 Task: Add a signature Georgia Howard containing Have a great Veterans Day, Georgia Howard to email address softage.2@softage.net and add a label Haircare
Action: Mouse moved to (1195, 91)
Screenshot: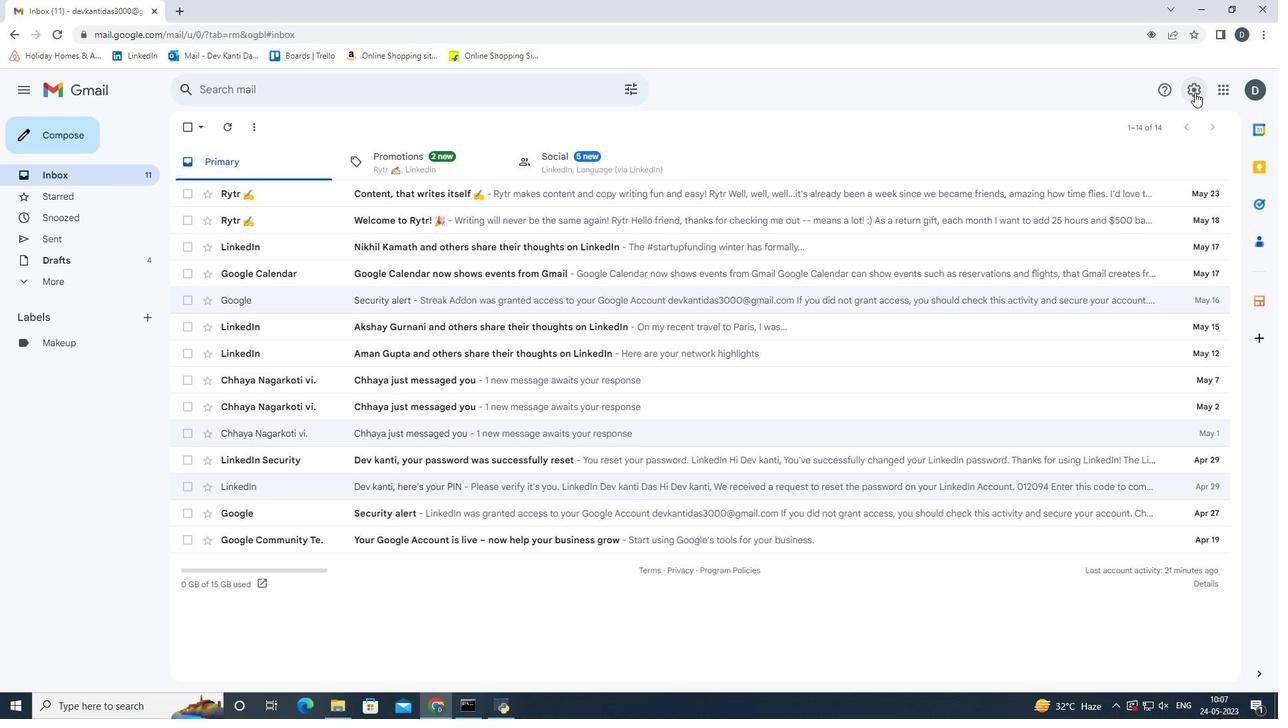 
Action: Mouse pressed left at (1195, 91)
Screenshot: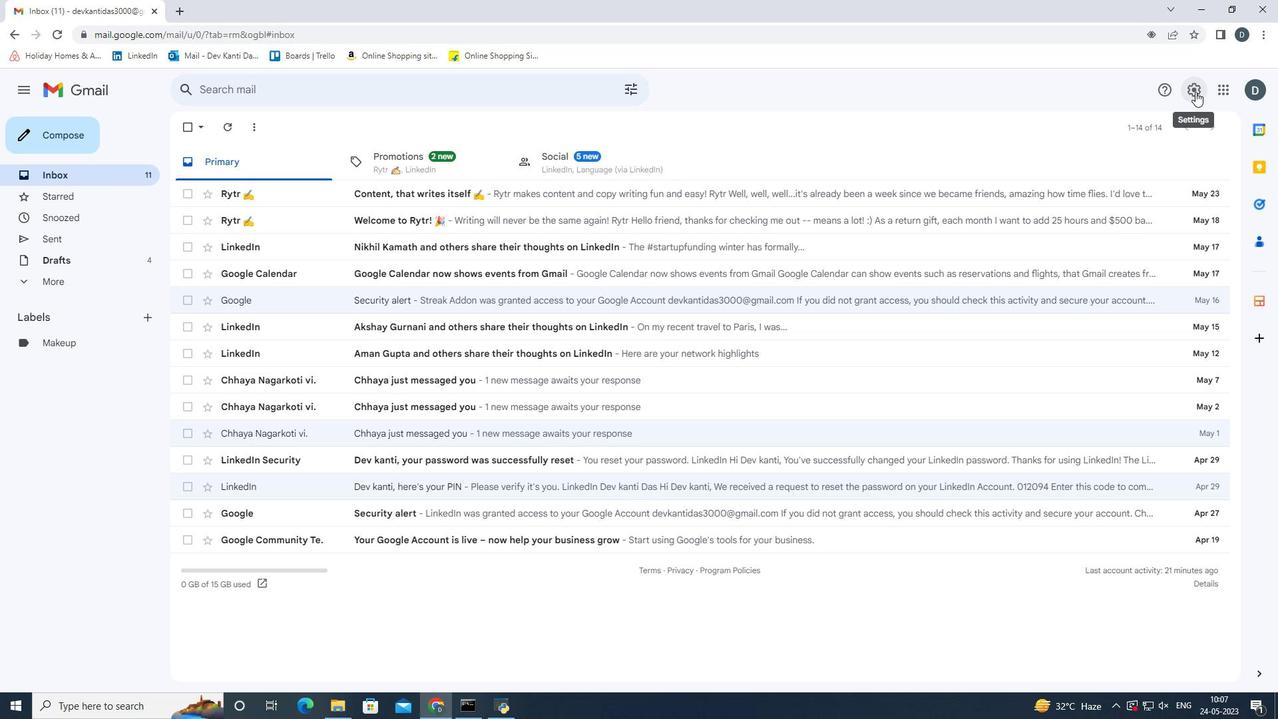 
Action: Mouse moved to (1180, 155)
Screenshot: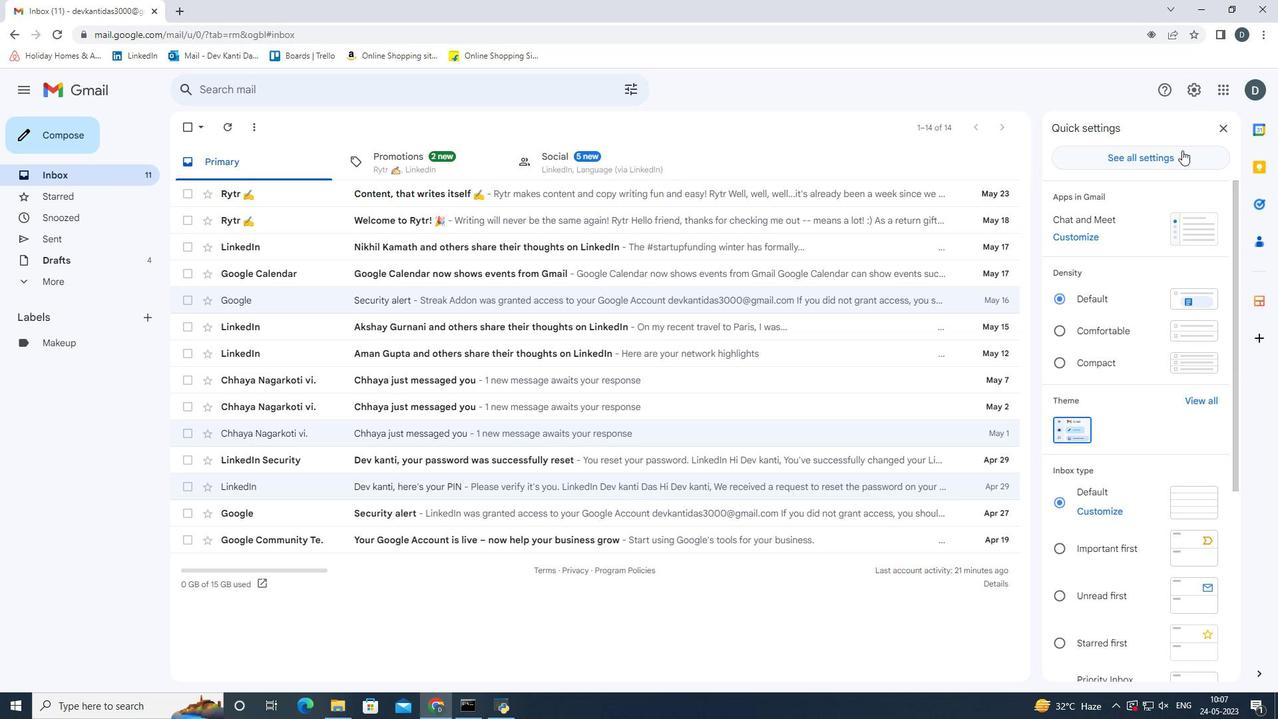 
Action: Mouse pressed left at (1180, 155)
Screenshot: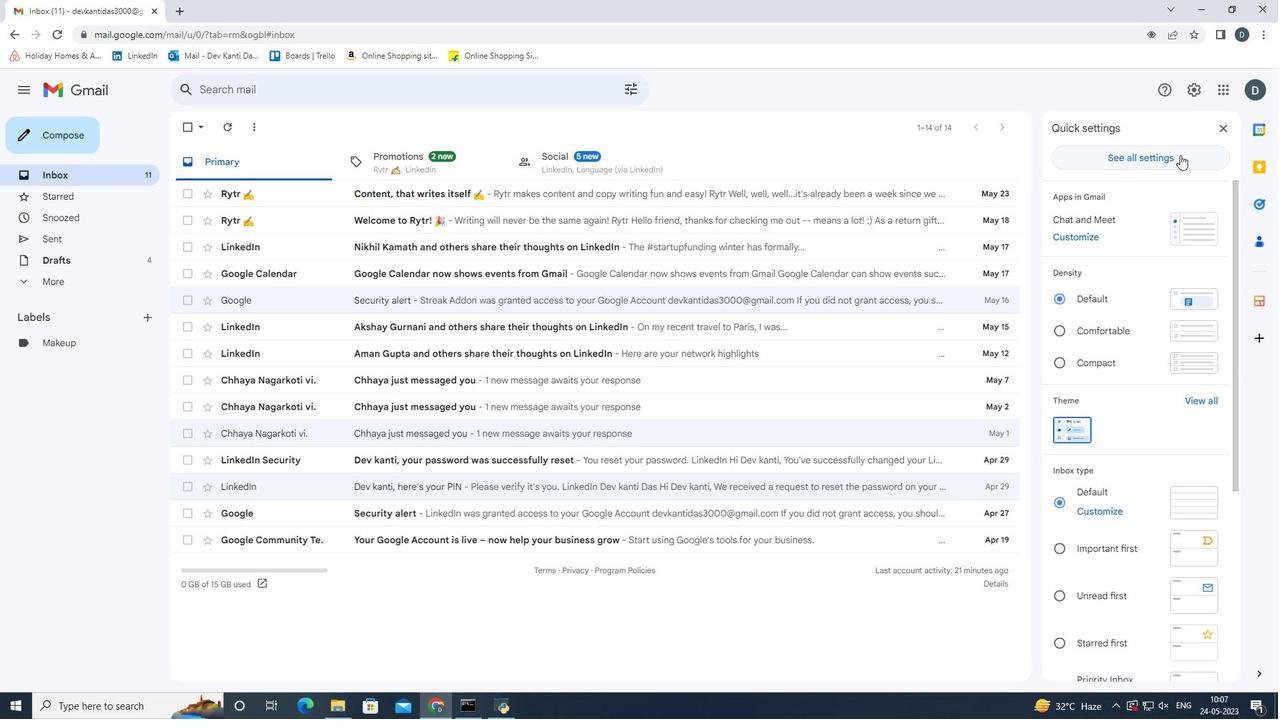 
Action: Mouse moved to (770, 515)
Screenshot: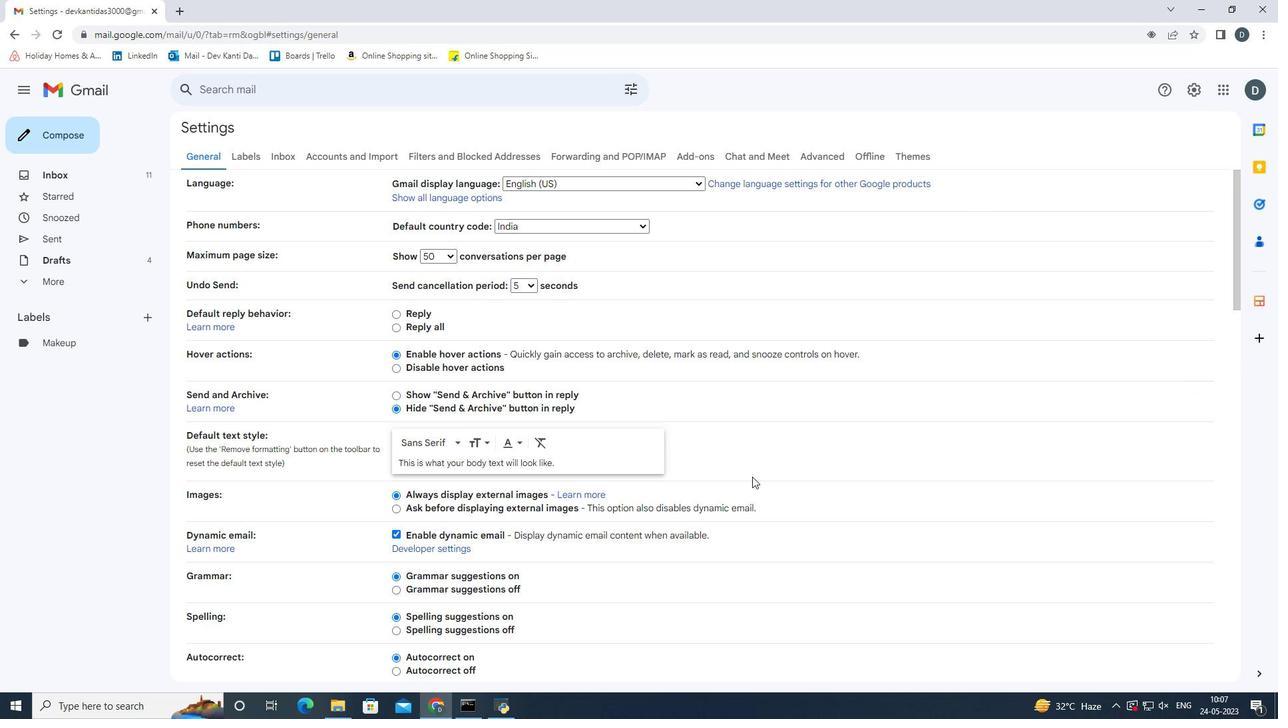 
Action: Mouse scrolled (770, 514) with delta (0, 0)
Screenshot: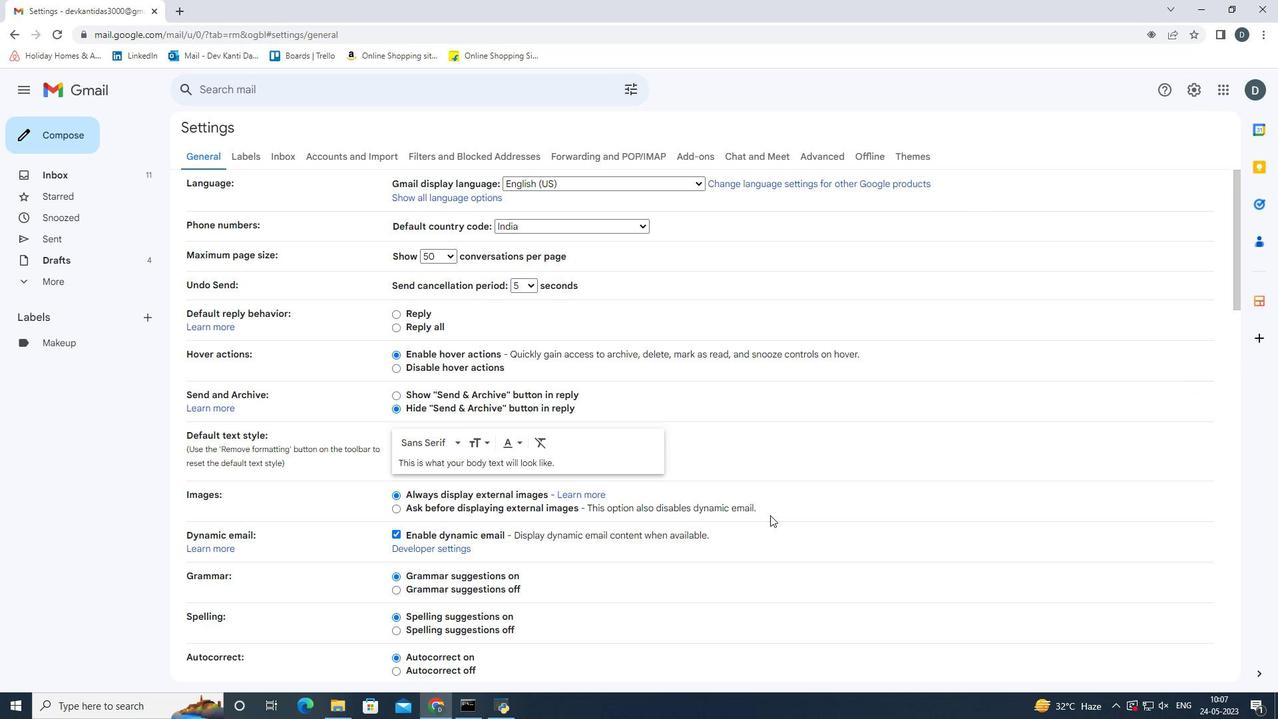 
Action: Mouse scrolled (770, 514) with delta (0, 0)
Screenshot: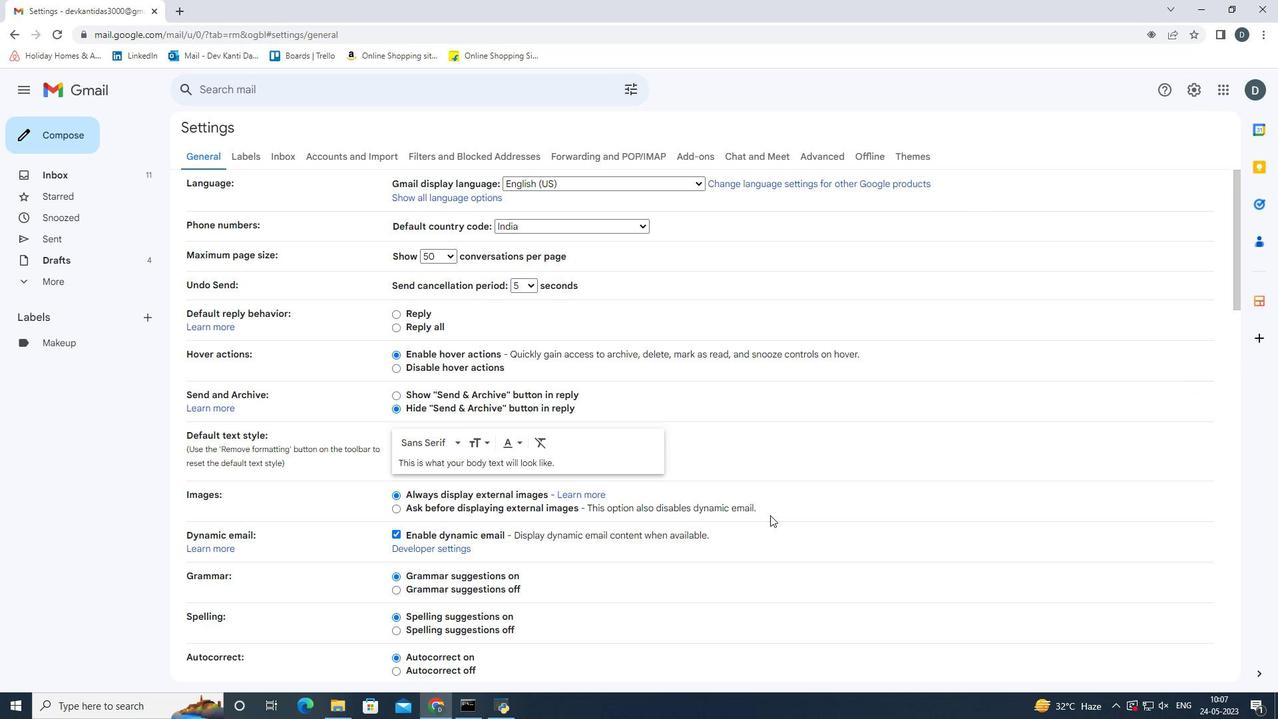
Action: Mouse scrolled (770, 514) with delta (0, 0)
Screenshot: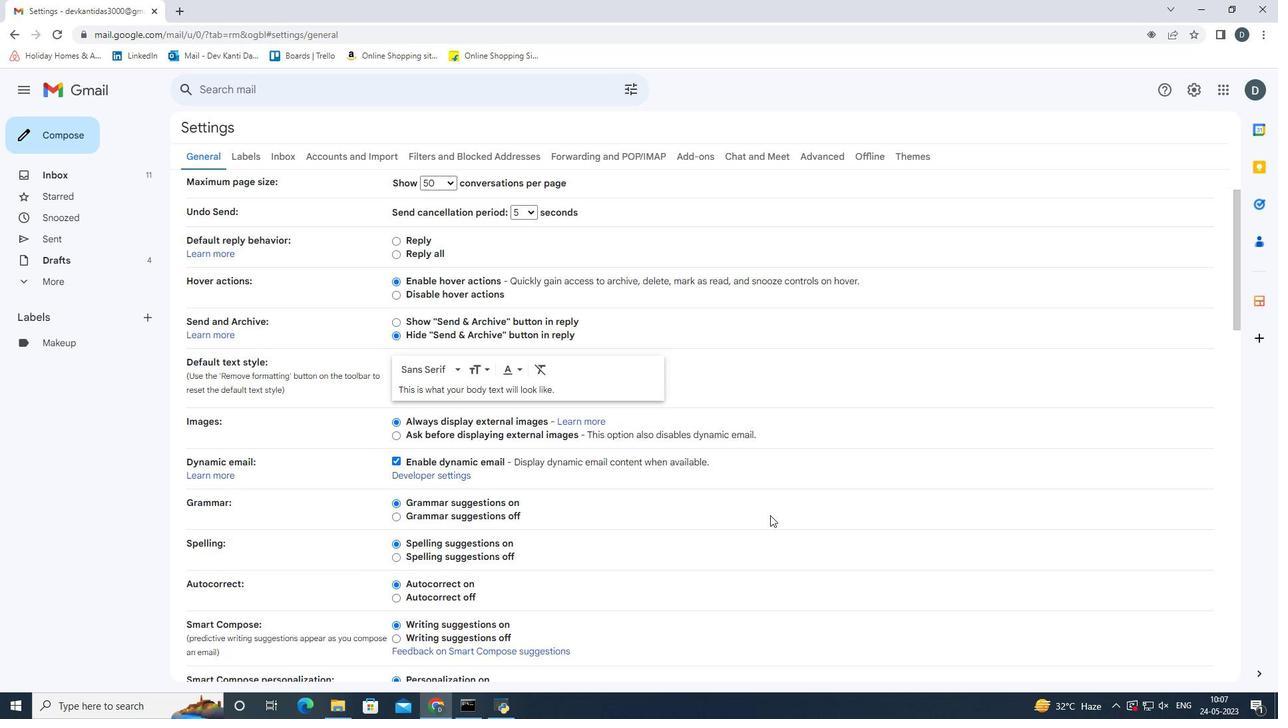 
Action: Mouse scrolled (770, 514) with delta (0, 0)
Screenshot: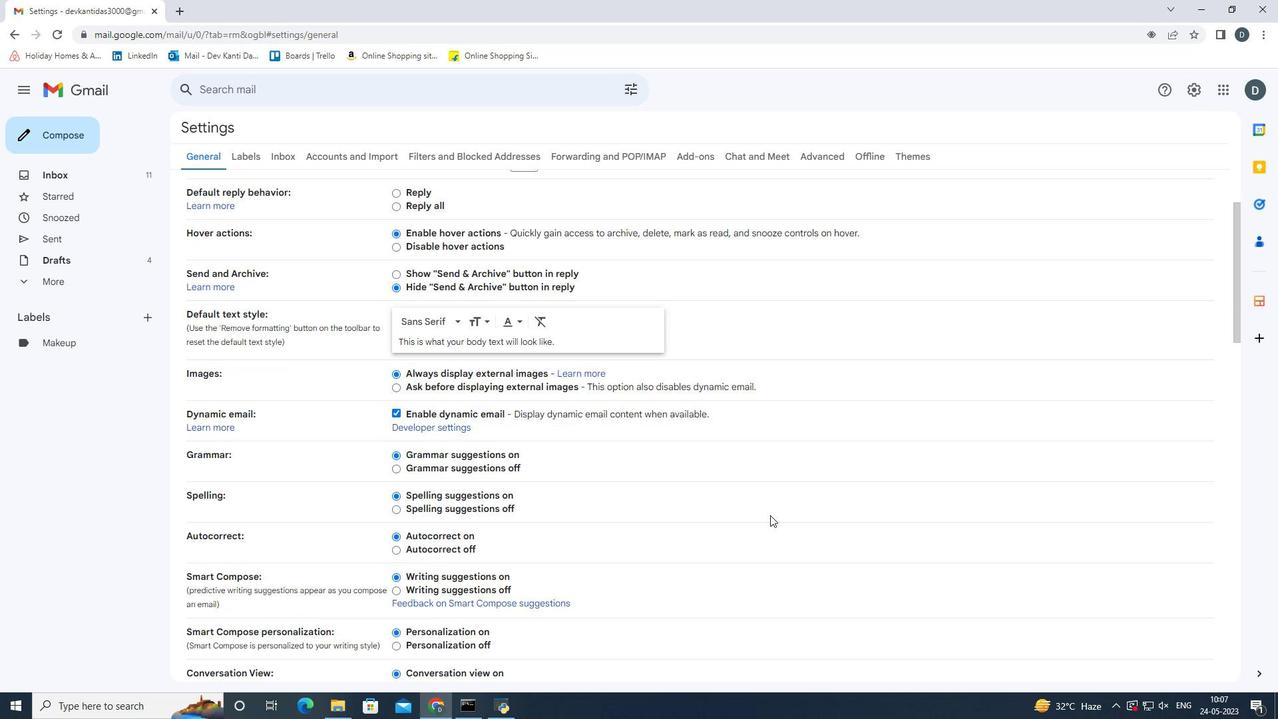 
Action: Mouse scrolled (770, 514) with delta (0, 0)
Screenshot: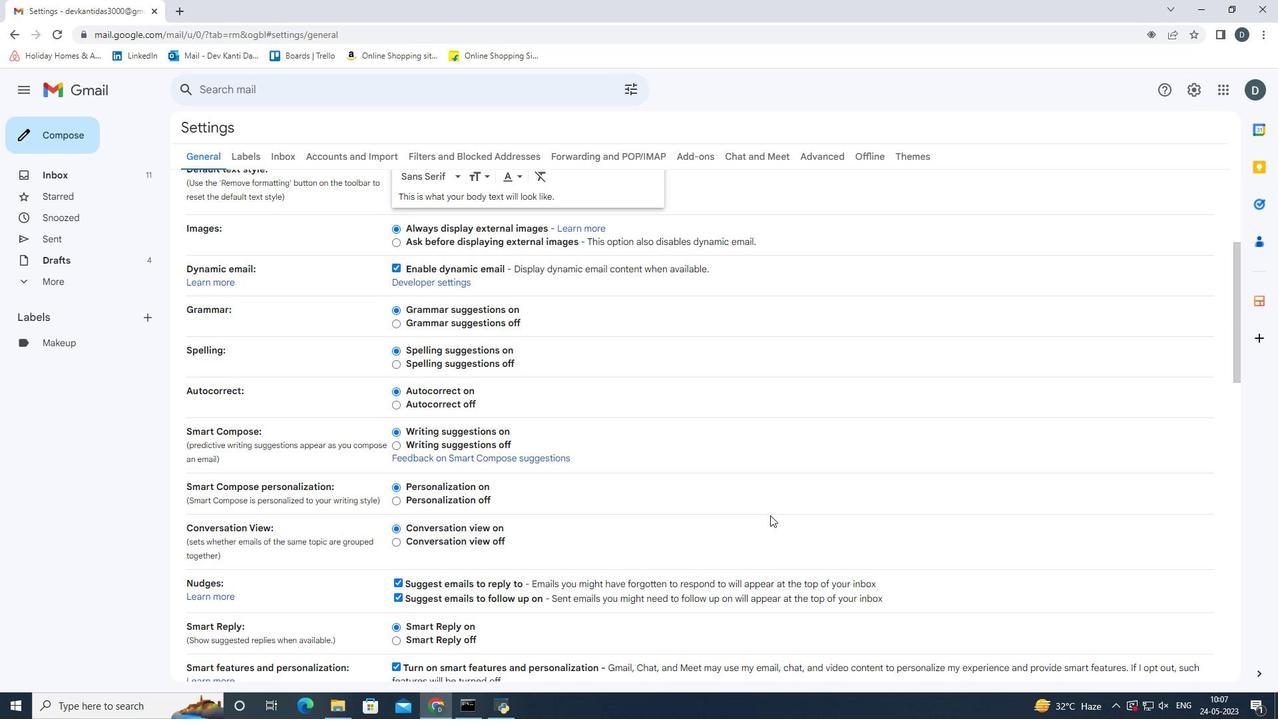 
Action: Mouse scrolled (770, 514) with delta (0, 0)
Screenshot: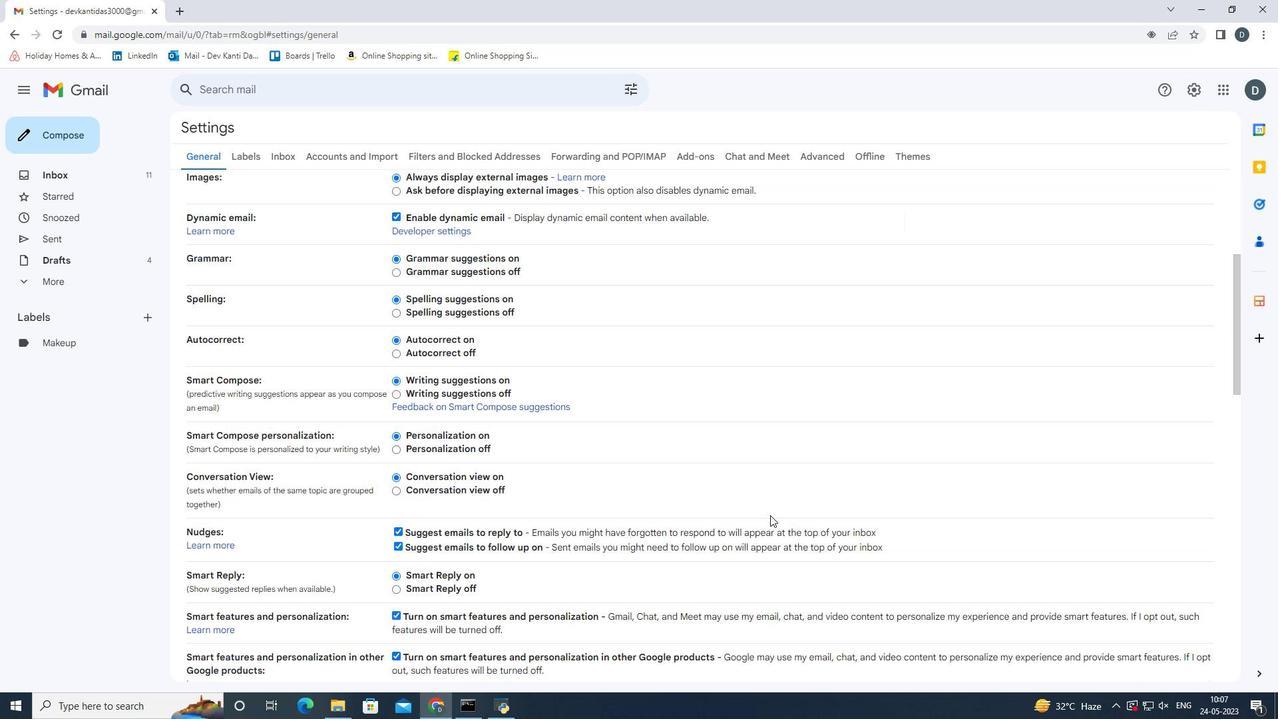 
Action: Mouse scrolled (770, 514) with delta (0, 0)
Screenshot: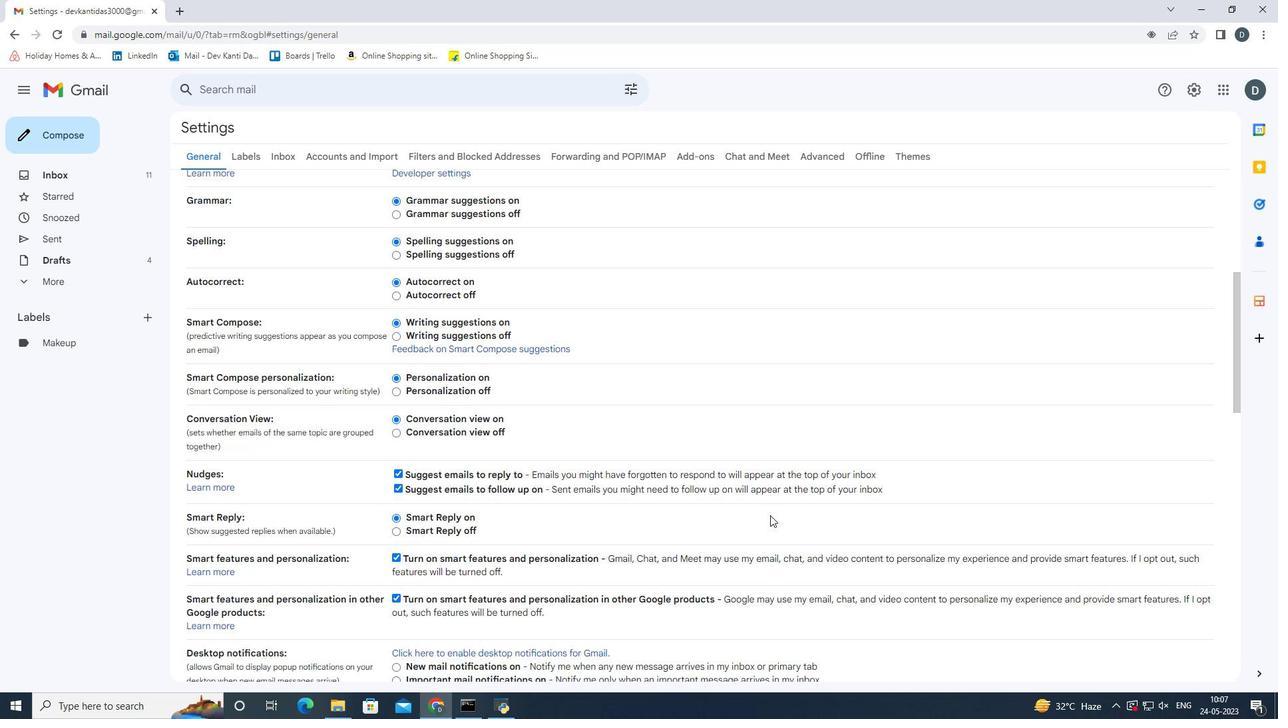 
Action: Mouse scrolled (770, 514) with delta (0, 0)
Screenshot: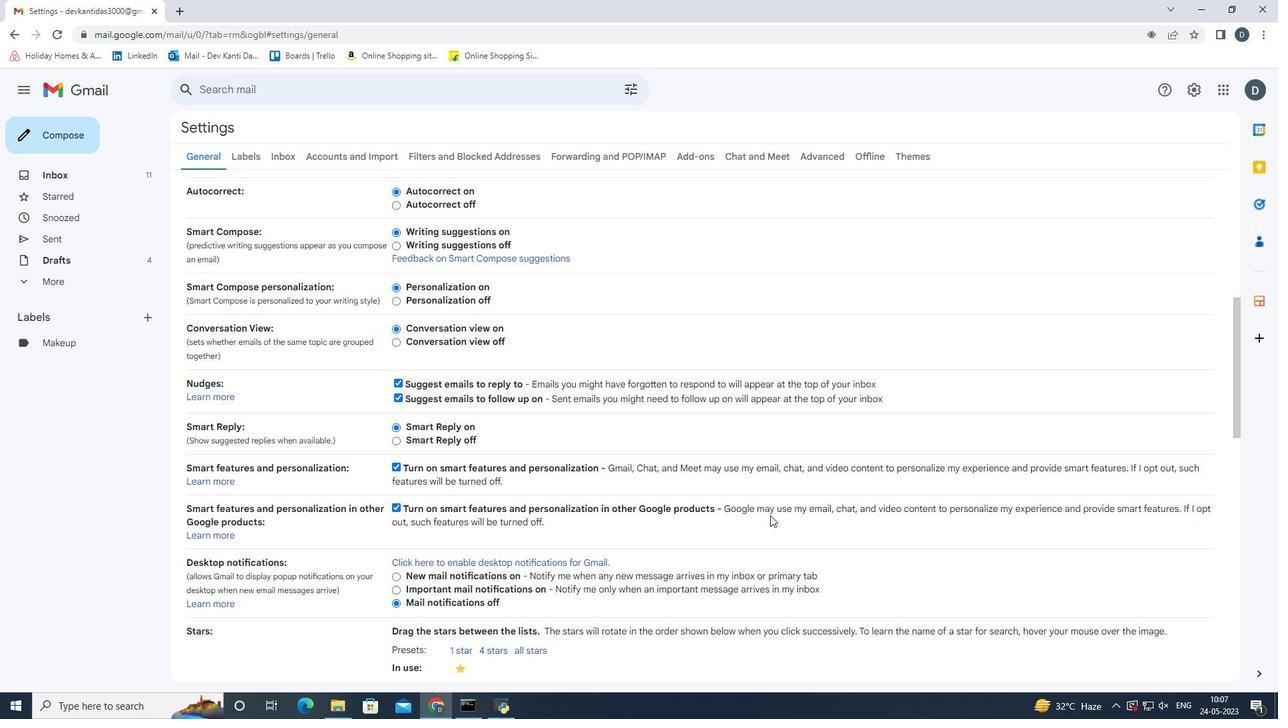 
Action: Mouse scrolled (770, 514) with delta (0, 0)
Screenshot: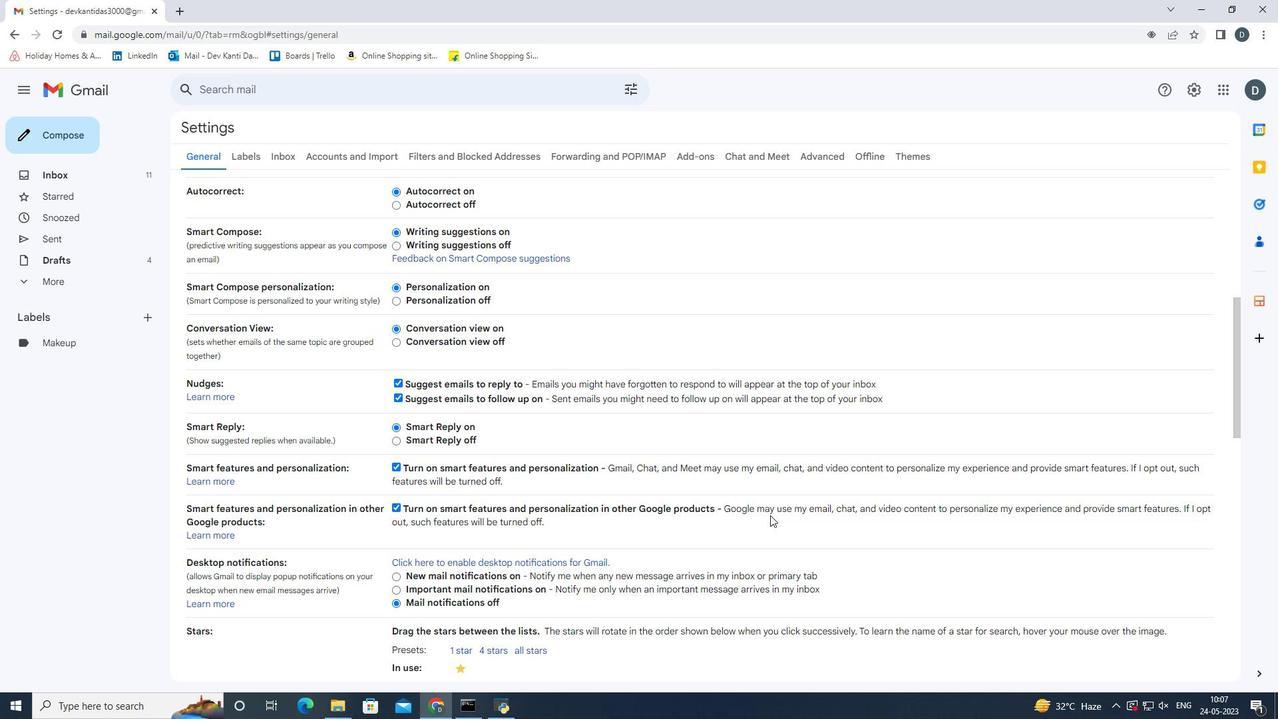 
Action: Mouse scrolled (770, 514) with delta (0, 0)
Screenshot: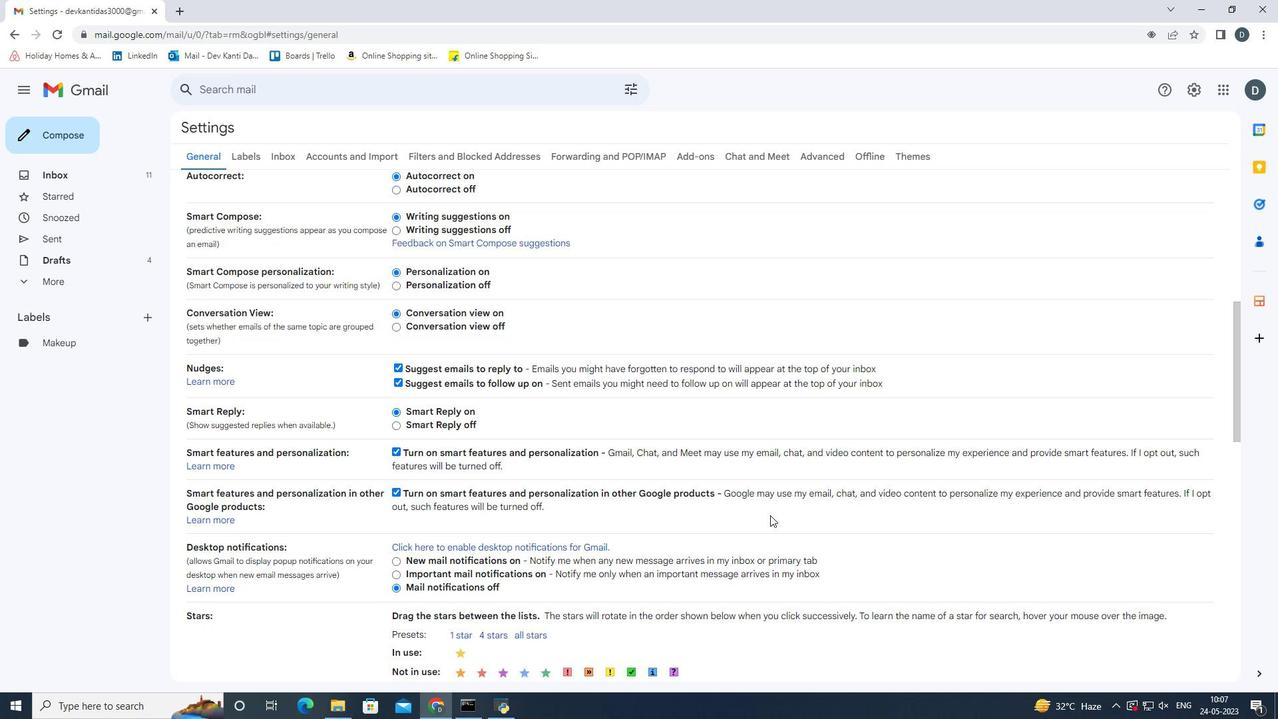 
Action: Mouse moved to (770, 515)
Screenshot: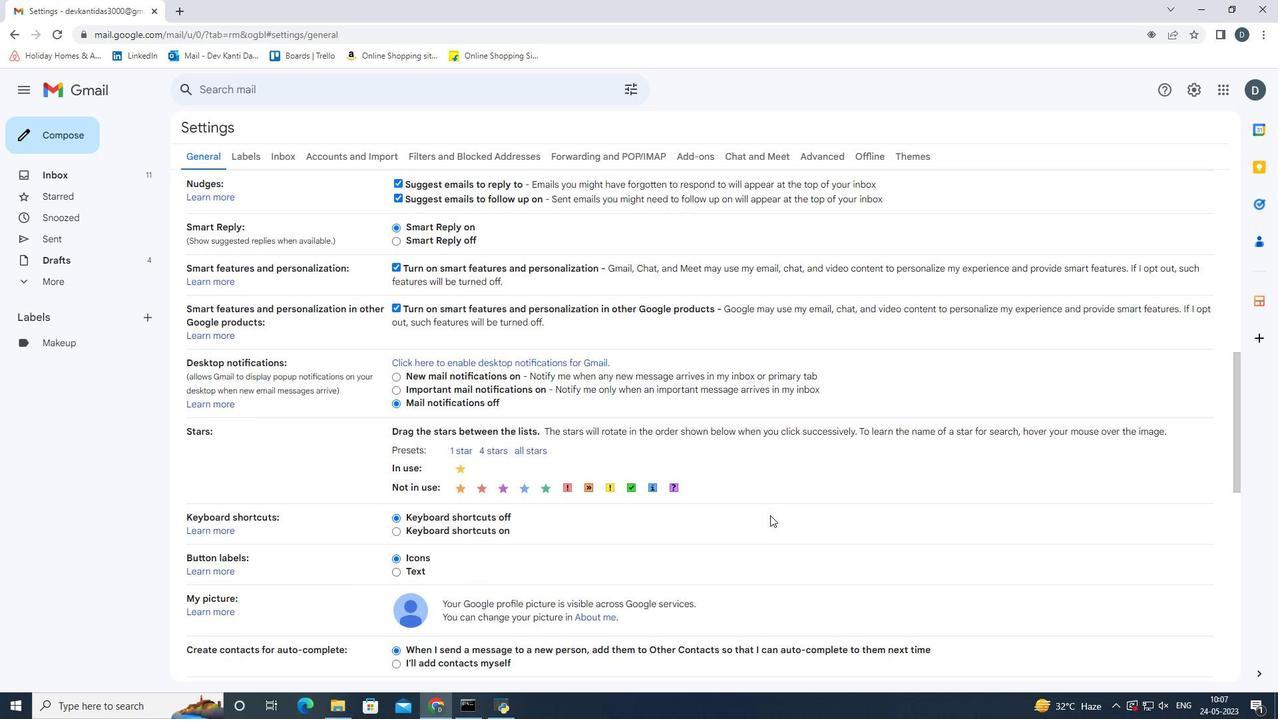 
Action: Mouse scrolled (770, 514) with delta (0, 0)
Screenshot: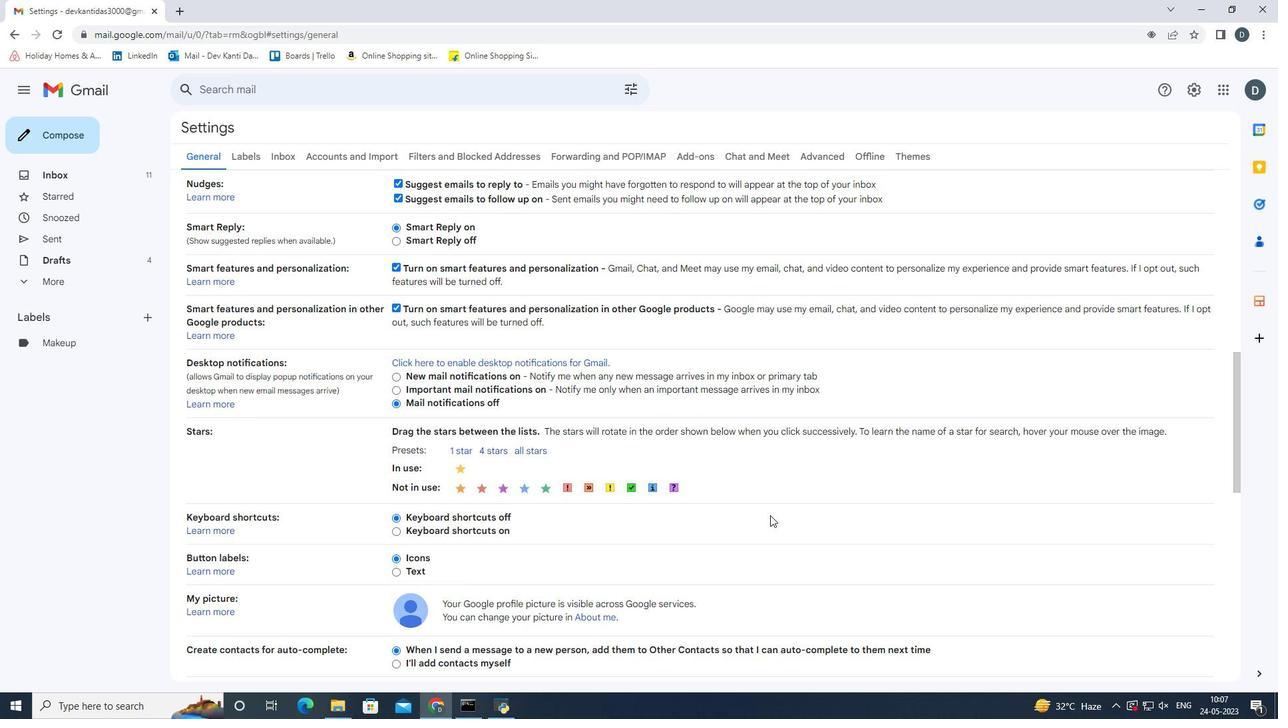 
Action: Mouse scrolled (770, 514) with delta (0, 0)
Screenshot: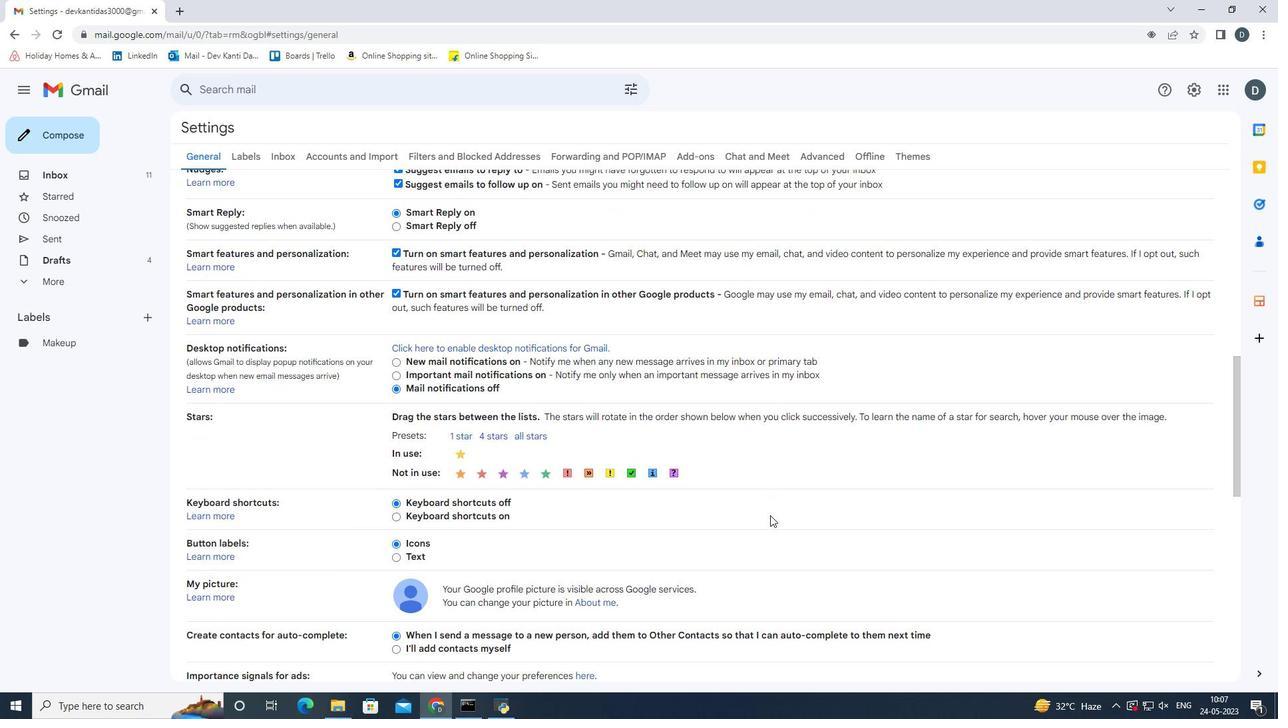 
Action: Mouse scrolled (770, 514) with delta (0, 0)
Screenshot: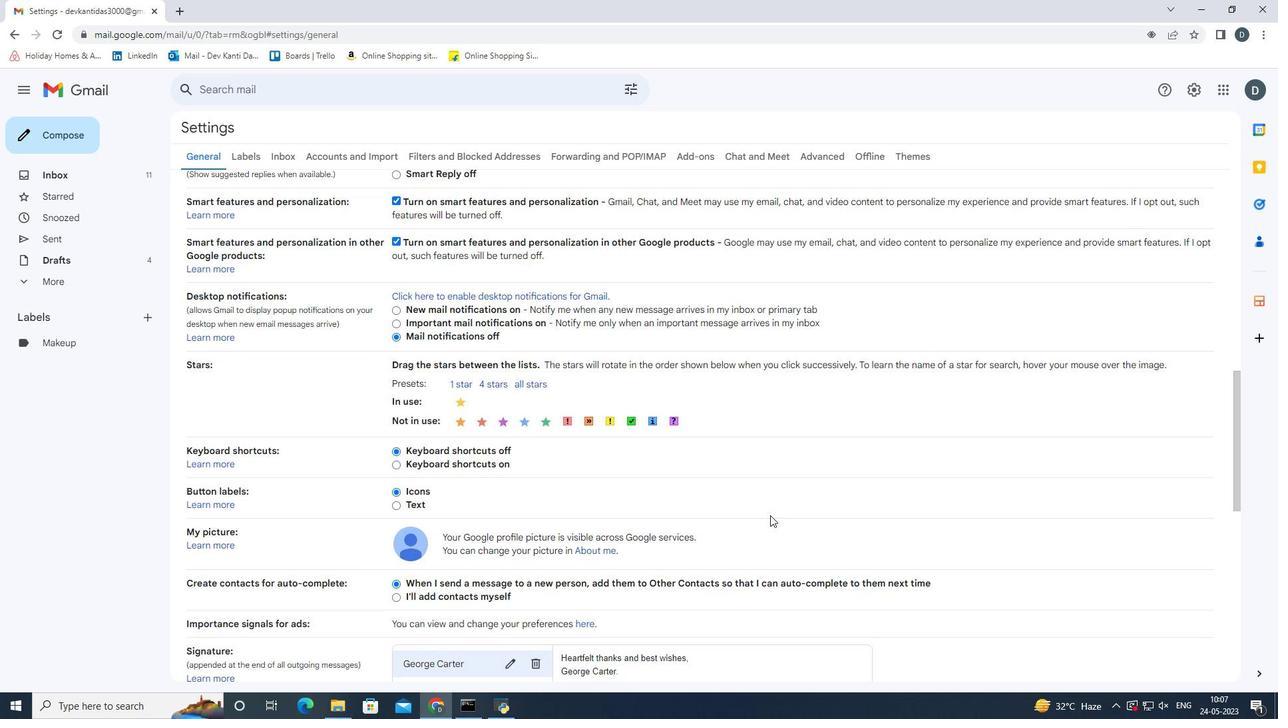 
Action: Mouse moved to (541, 532)
Screenshot: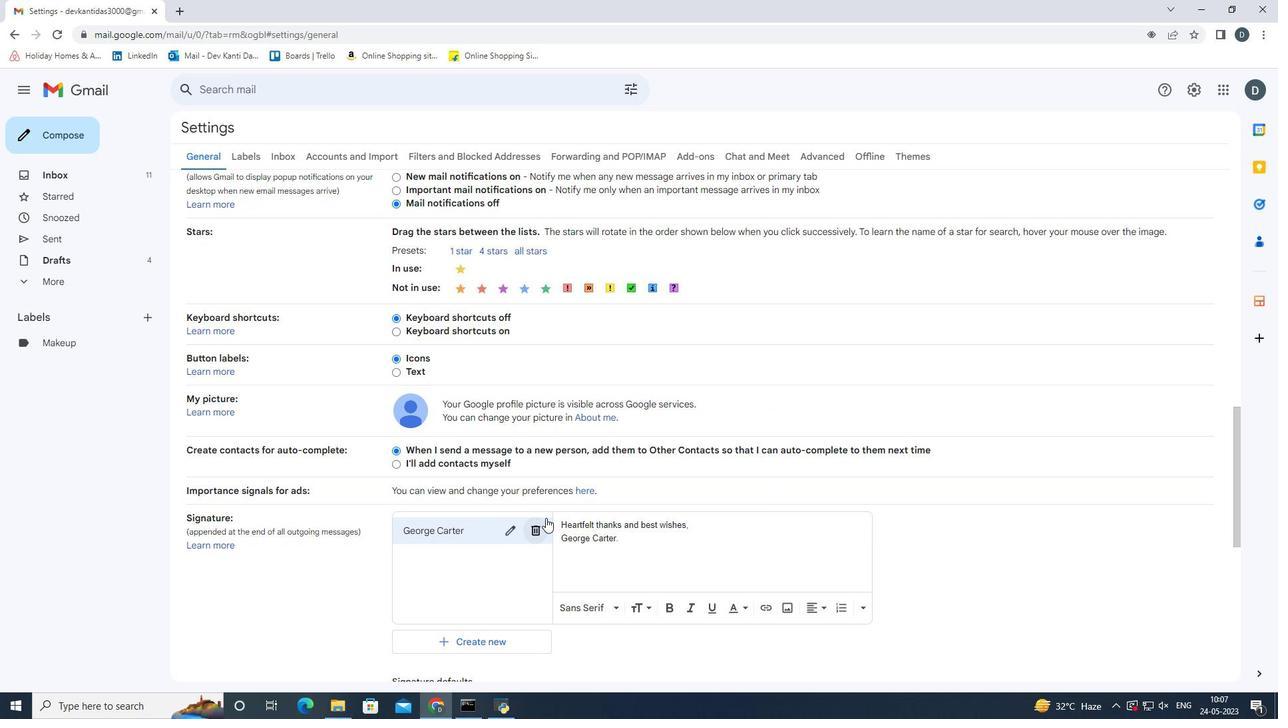 
Action: Mouse pressed left at (541, 532)
Screenshot: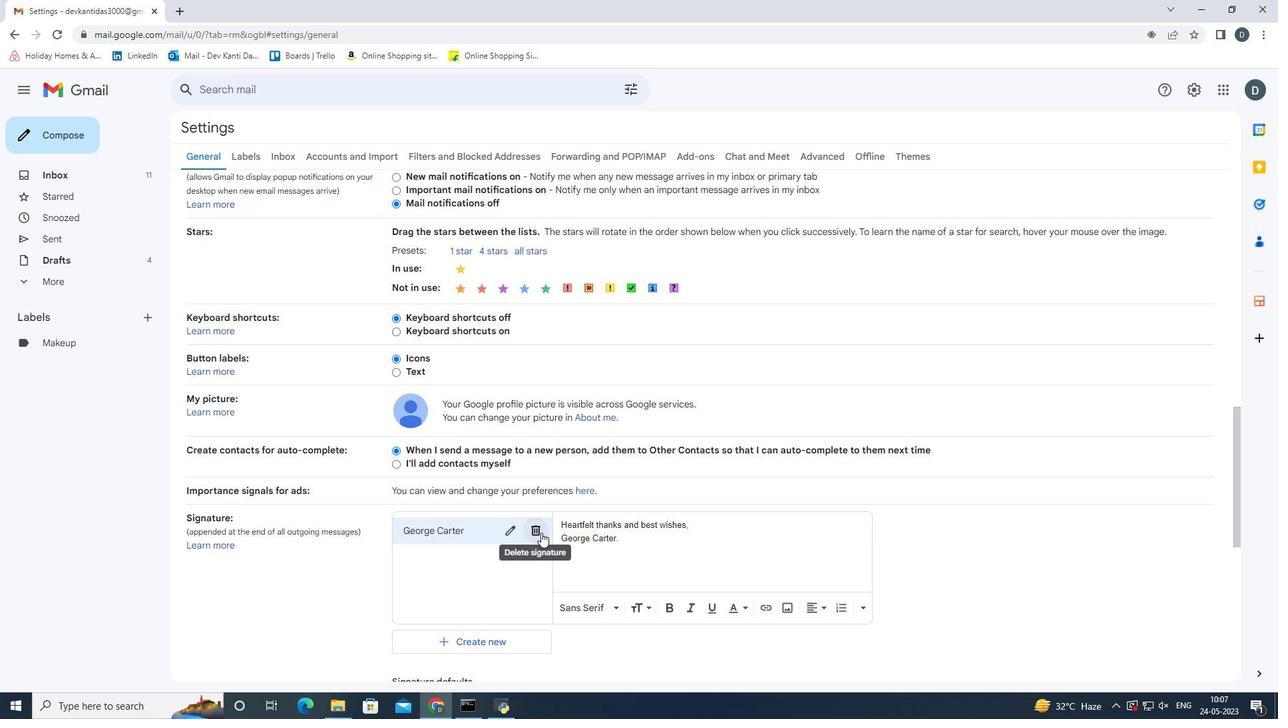 
Action: Mouse moved to (747, 408)
Screenshot: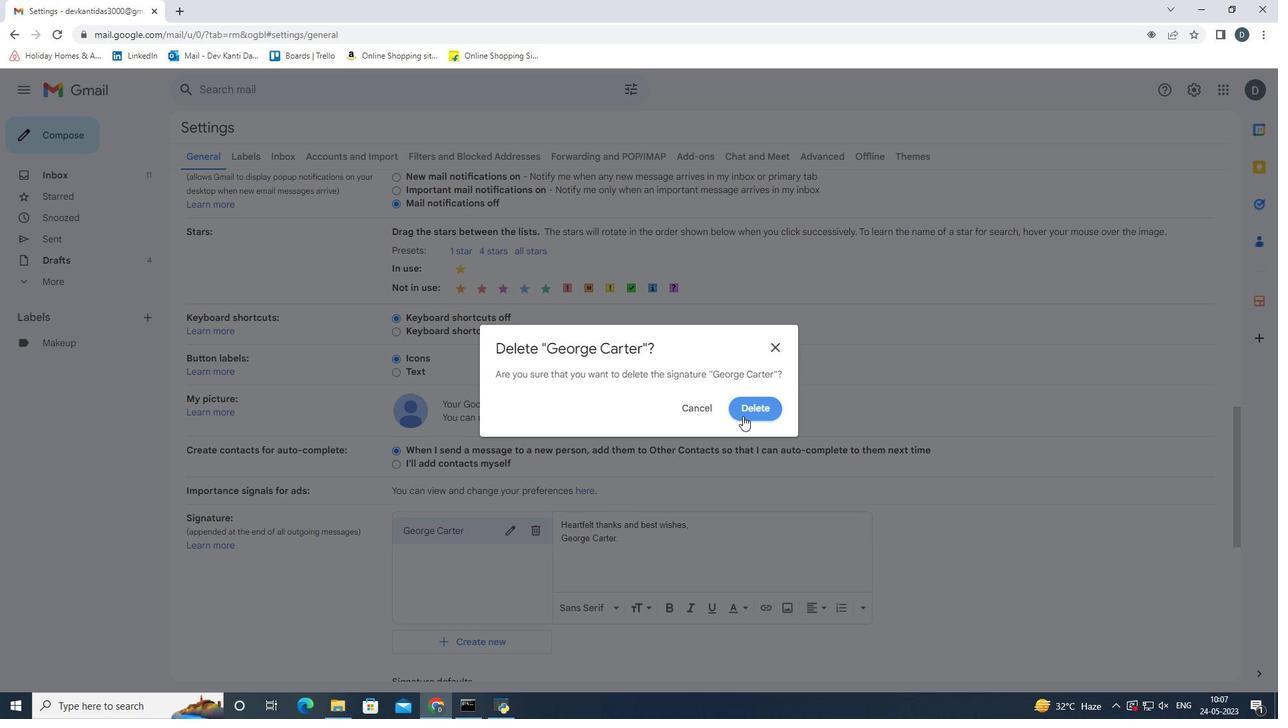 
Action: Mouse pressed left at (747, 408)
Screenshot: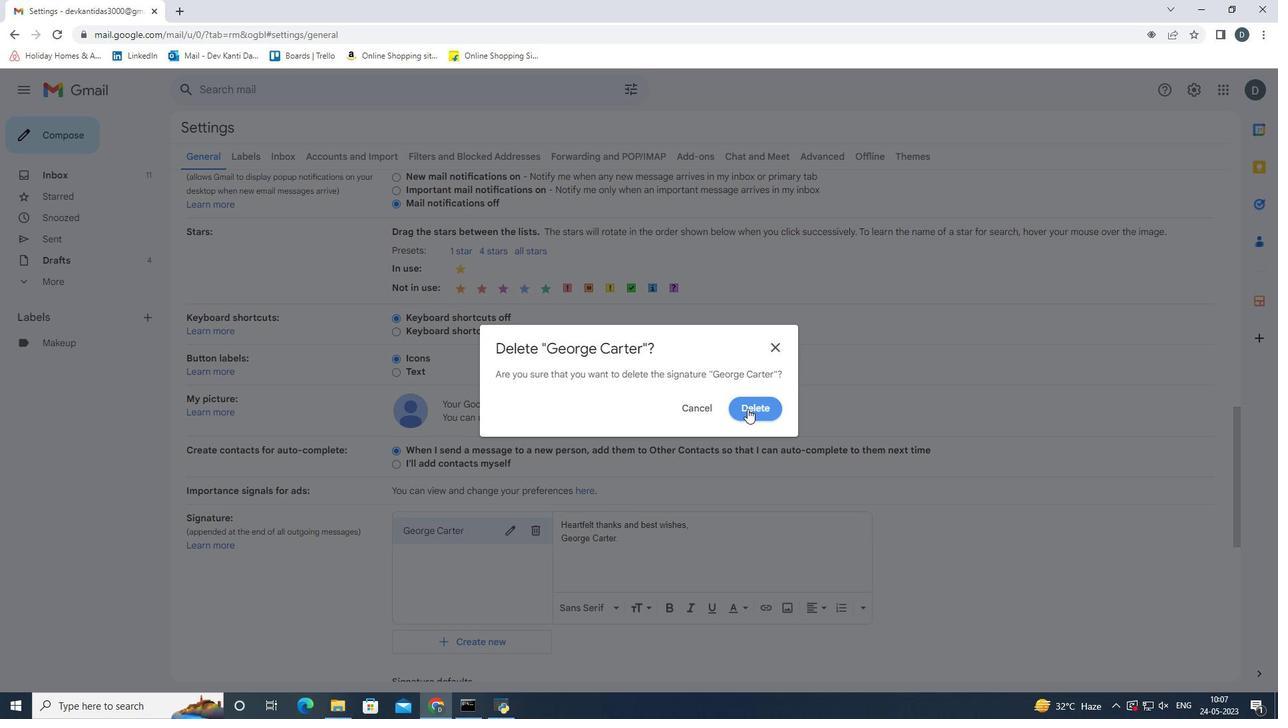 
Action: Mouse moved to (458, 534)
Screenshot: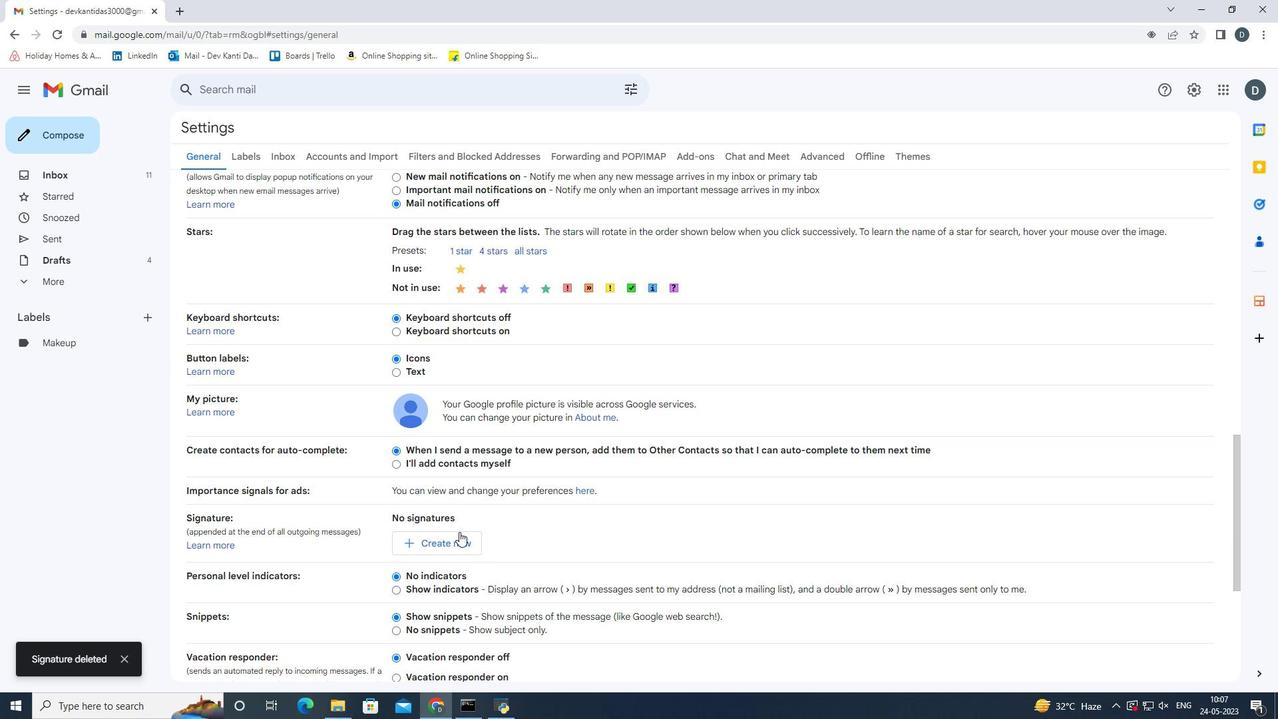
Action: Mouse pressed left at (458, 534)
Screenshot: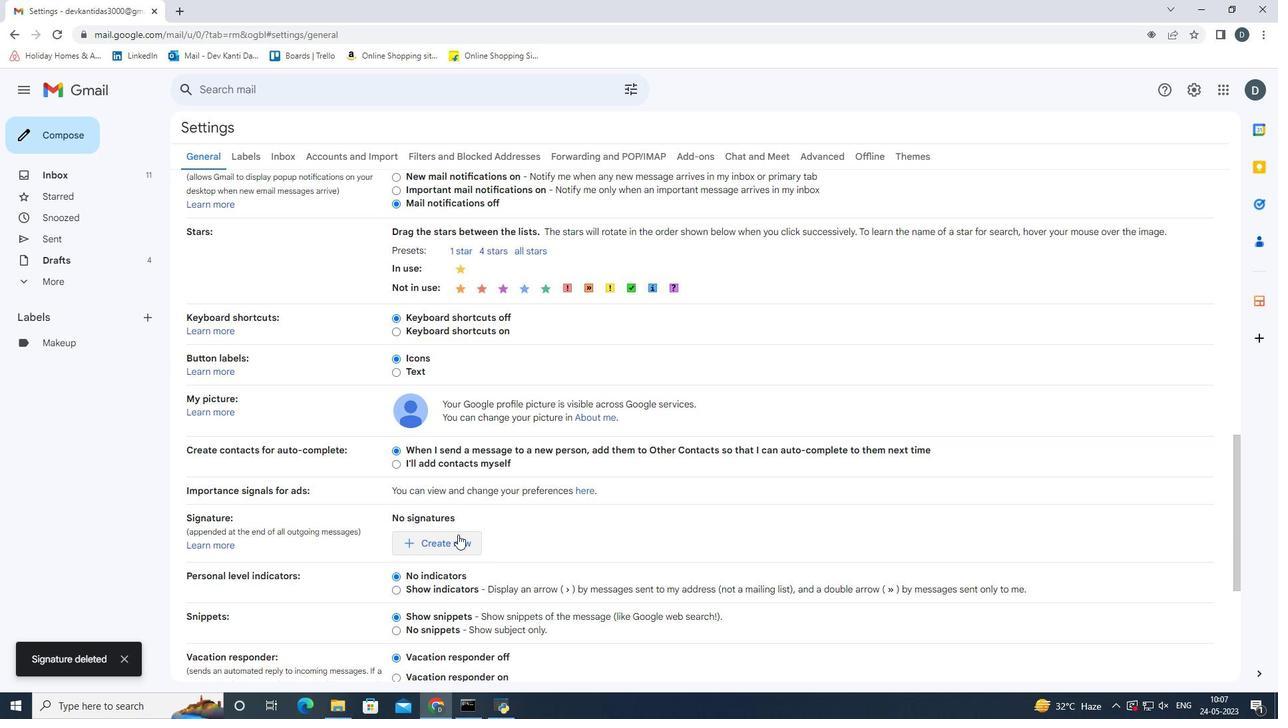 
Action: Mouse moved to (559, 364)
Screenshot: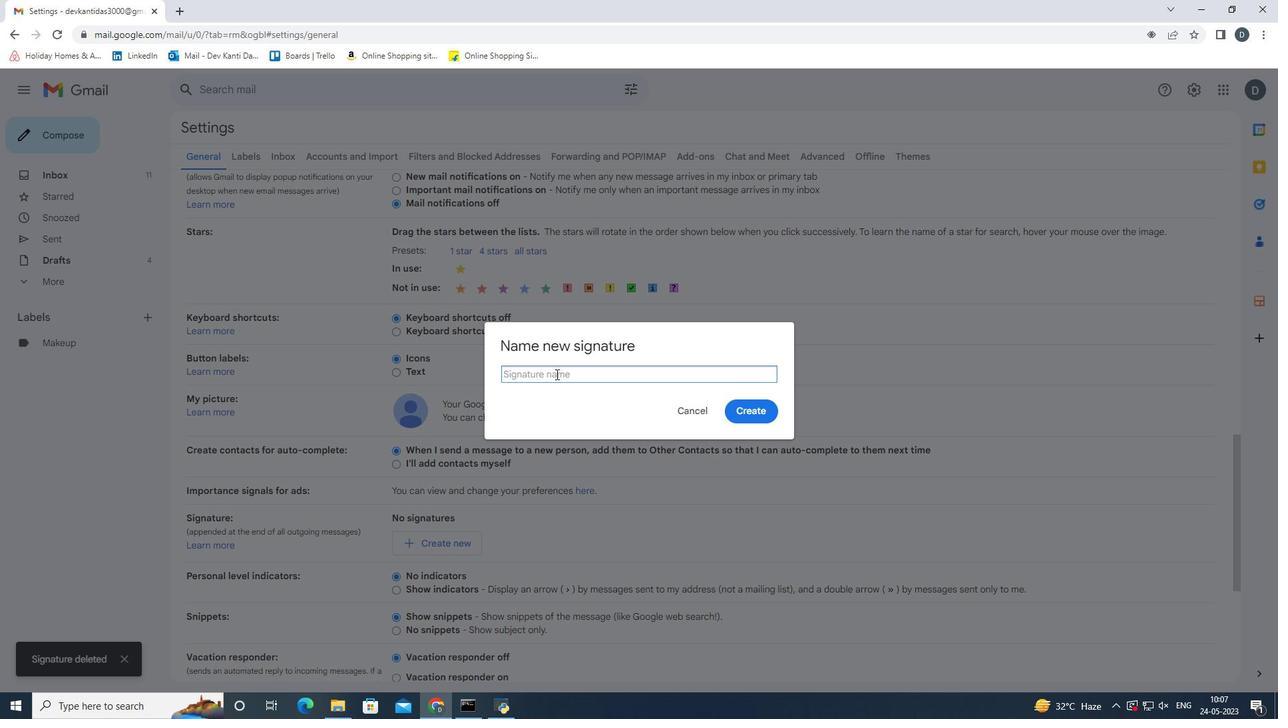 
Action: Key pressed <Key.shift>Georgia<Key.space><Key.shift><Key.shift><Key.shift><Key.shift><Key.shift><Key.shift><Key.shift><Key.shift><Key.shift><Key.shift><Key.shift><Key.shift><Key.shift><Key.shift><Key.shift><Key.shift><Key.shift>Howard<Key.enter>
Screenshot: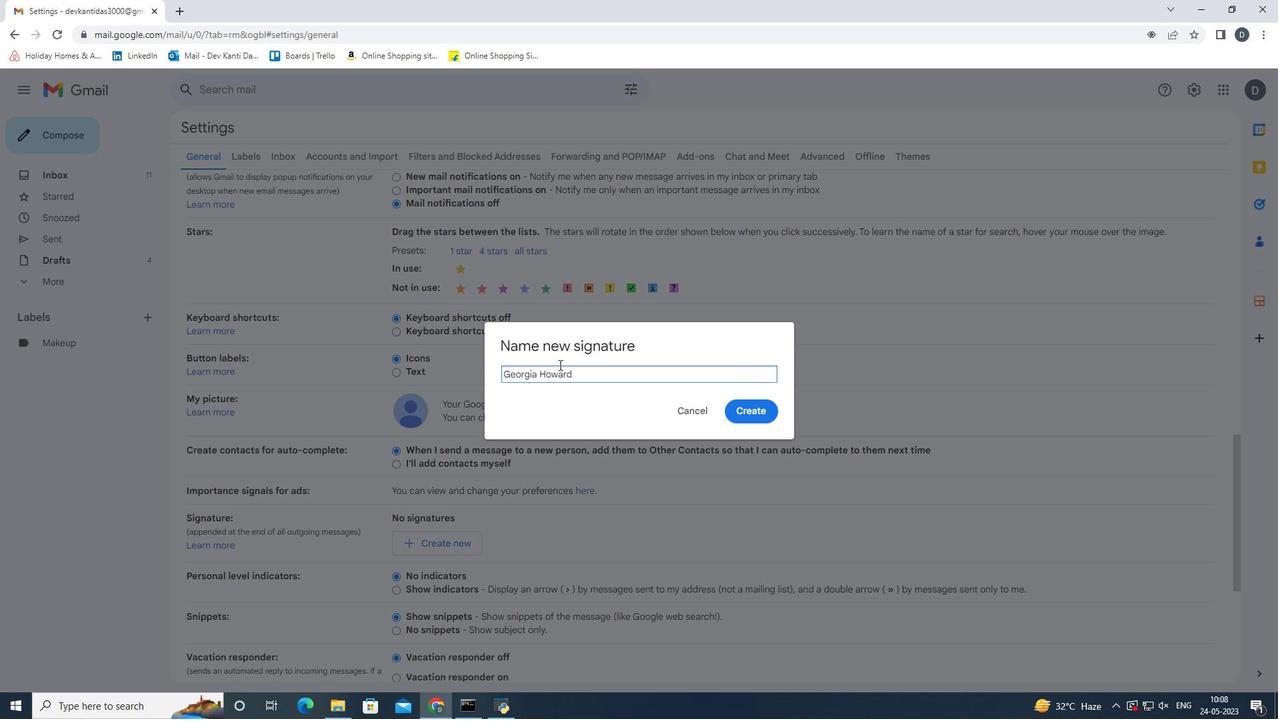 
Action: Mouse moved to (615, 531)
Screenshot: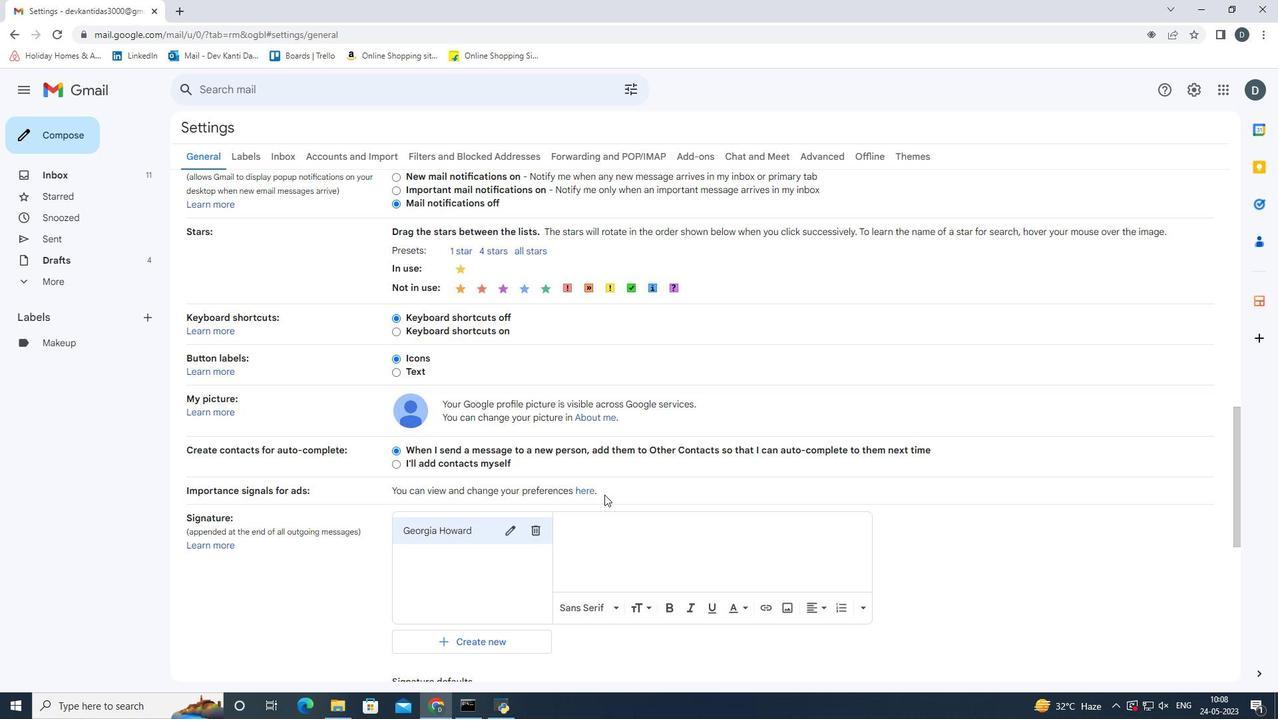
Action: Mouse pressed left at (615, 531)
Screenshot: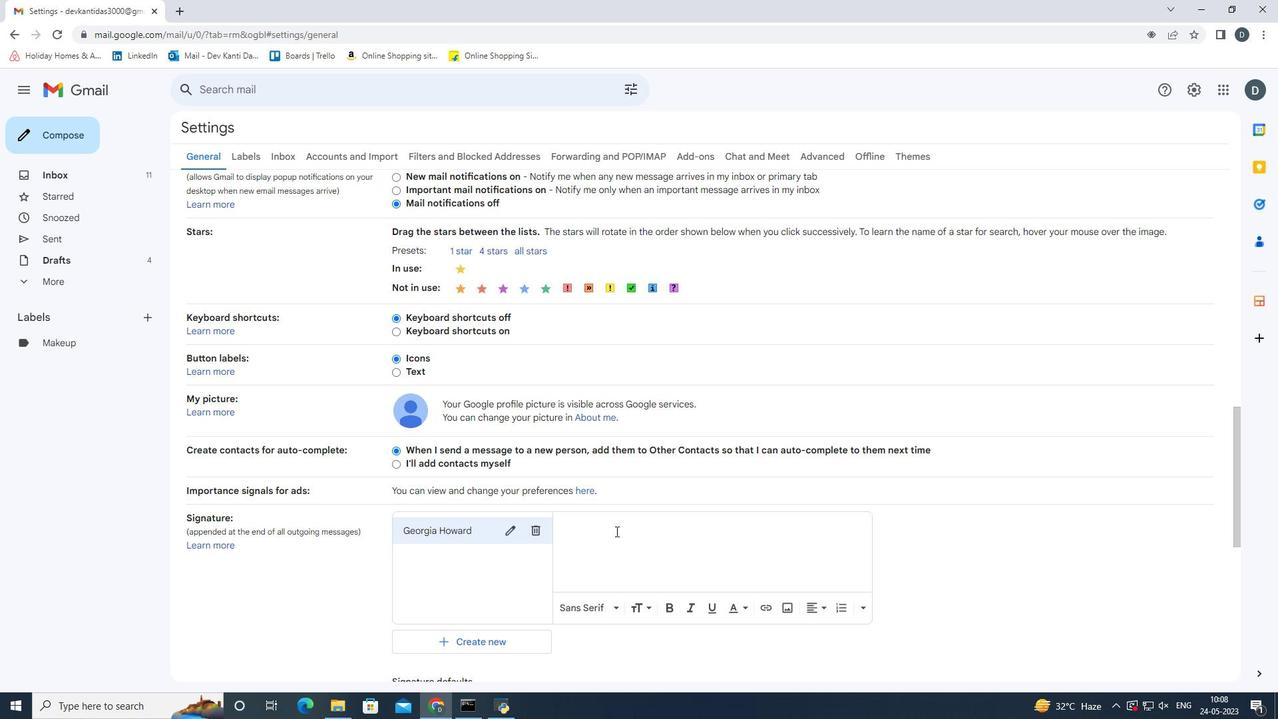 
Action: Key pressed <Key.shift>Have<Key.space><Key.space><Key.backspace><Key.backspace><Key.backspace>e<Key.space>a<Key.space>great<Key.space>veterans<Key.space><Key.shift>Day,<Key.left><Key.left><Key.left><Key.left><Key.left><Key.left><Key.left><Key.left><Key.left><Key.left><Key.left><Key.left><Key.backspace><Key.shift>V<Key.end><Key.enter><Key.shift>Georgia<Key.space><Key.shift>Howard.
Screenshot: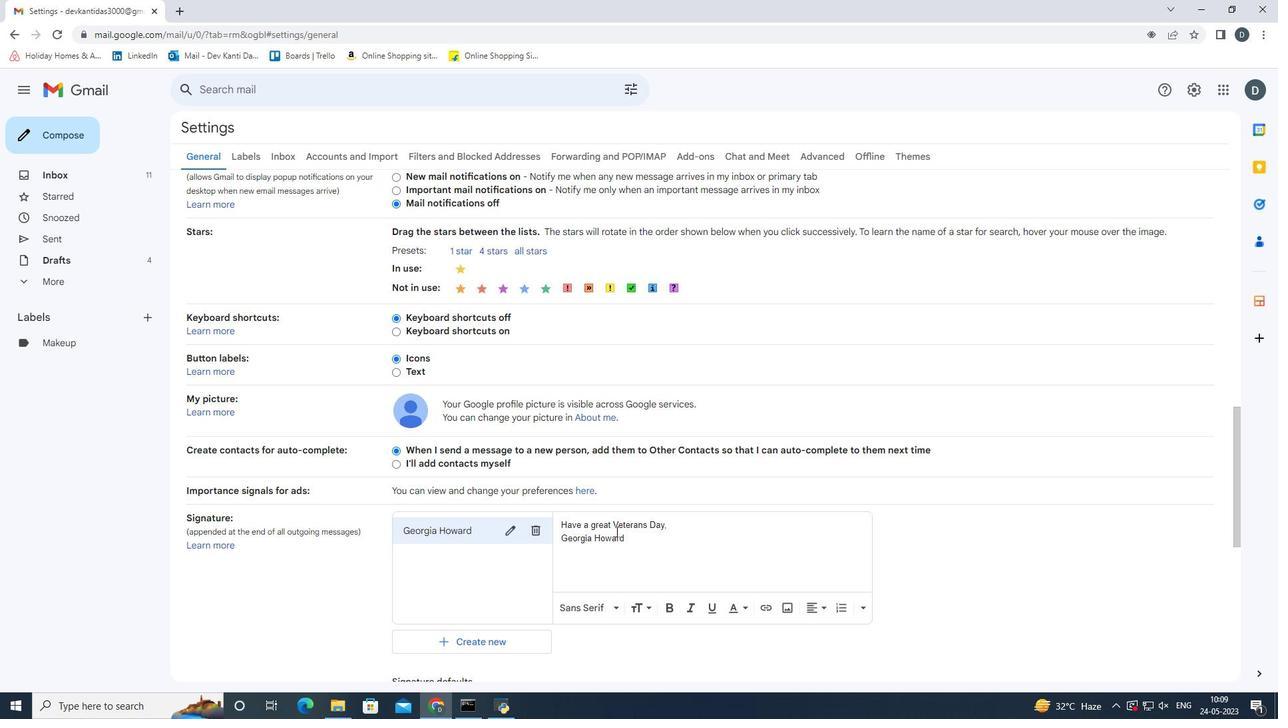 
Action: Mouse moved to (929, 605)
Screenshot: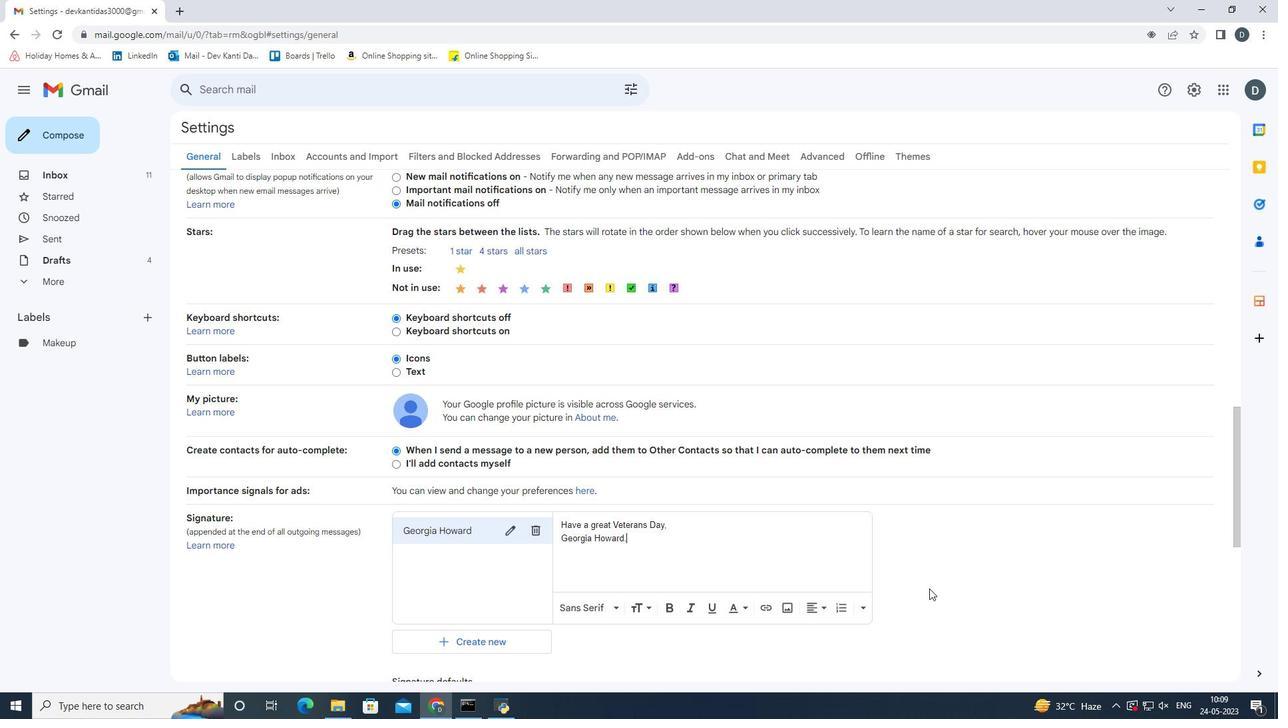 
Action: Mouse pressed left at (929, 605)
Screenshot: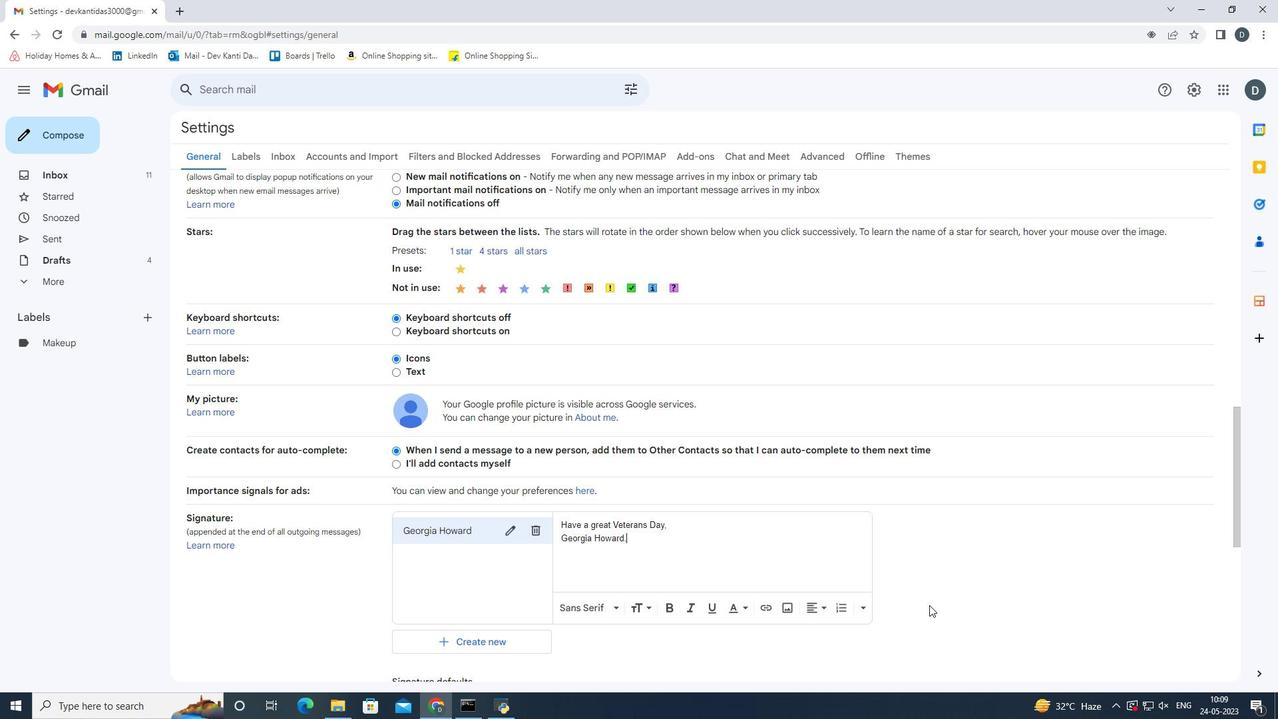 
Action: Mouse moved to (569, 573)
Screenshot: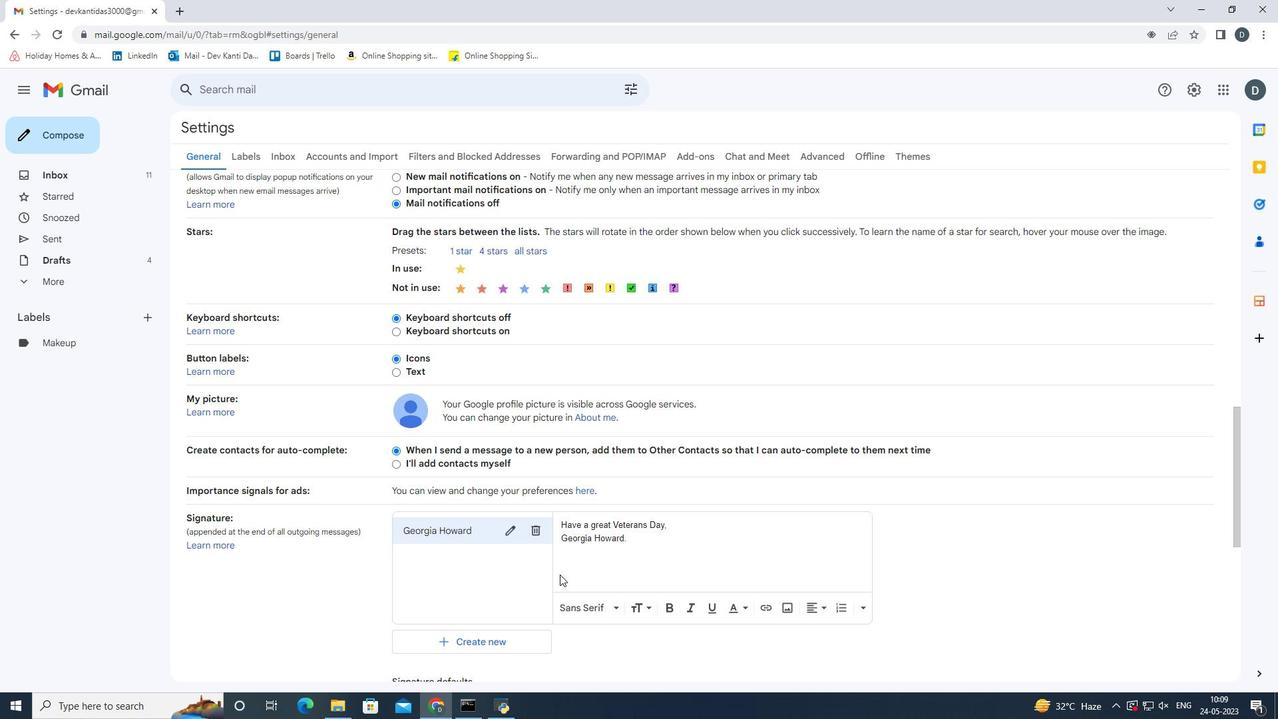 
Action: Mouse scrolled (569, 573) with delta (0, 0)
Screenshot: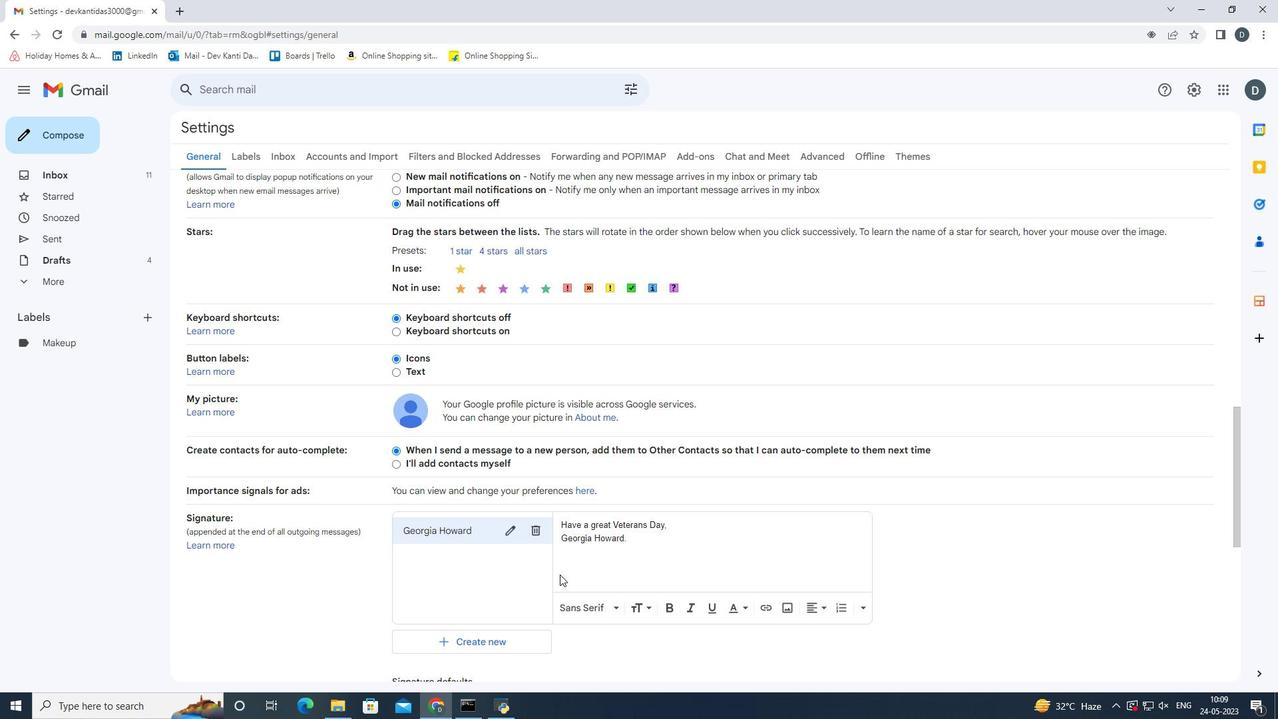 
Action: Mouse moved to (575, 572)
Screenshot: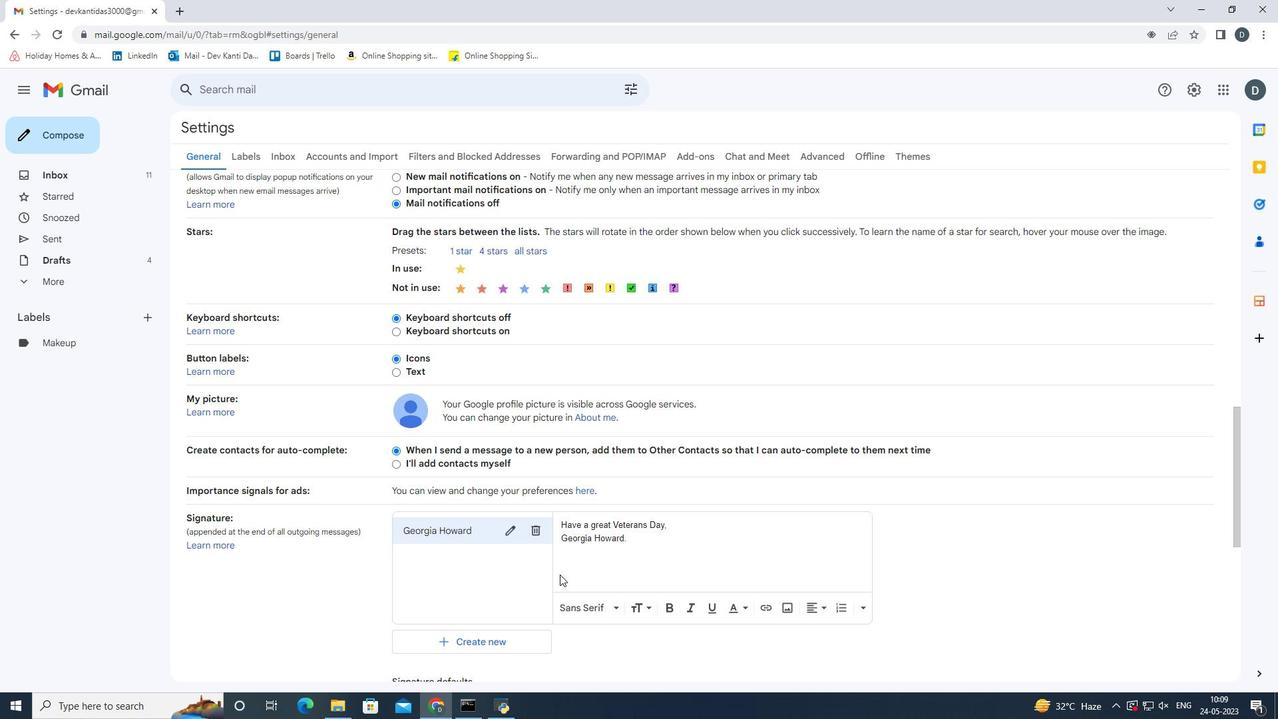 
Action: Mouse scrolled (575, 571) with delta (0, 0)
Screenshot: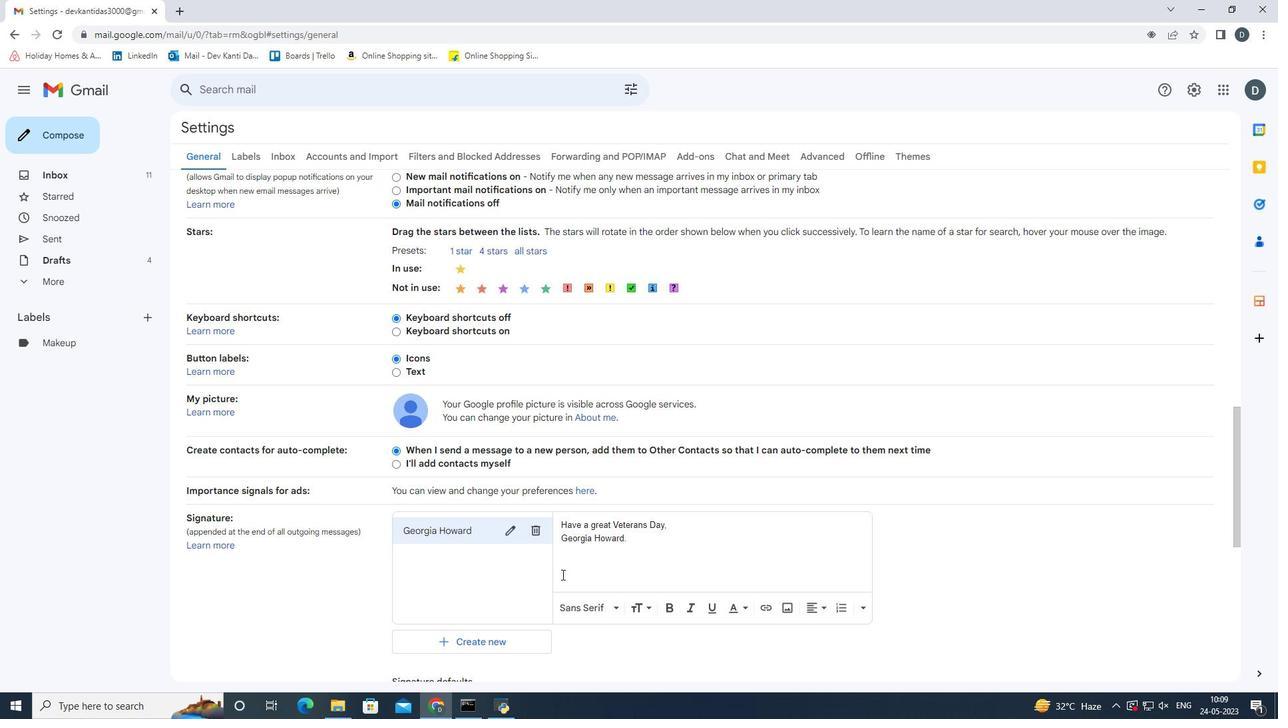 
Action: Mouse moved to (577, 572)
Screenshot: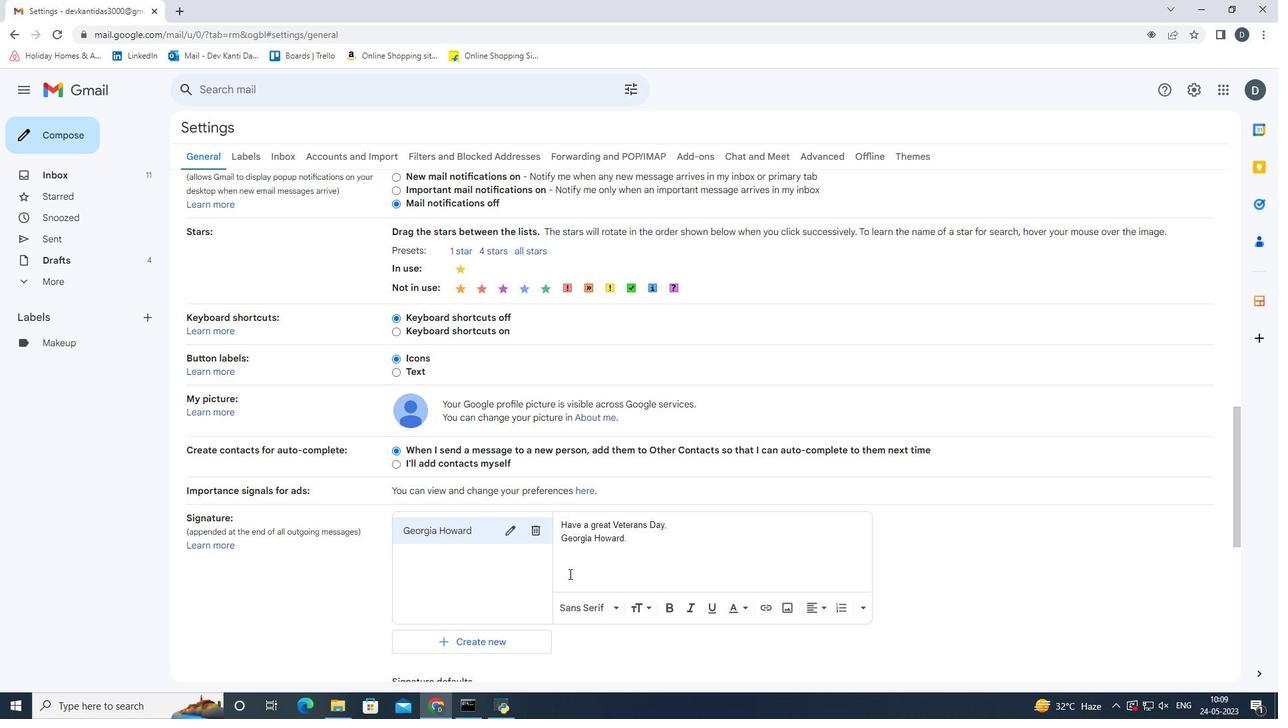 
Action: Mouse scrolled (577, 571) with delta (0, 0)
Screenshot: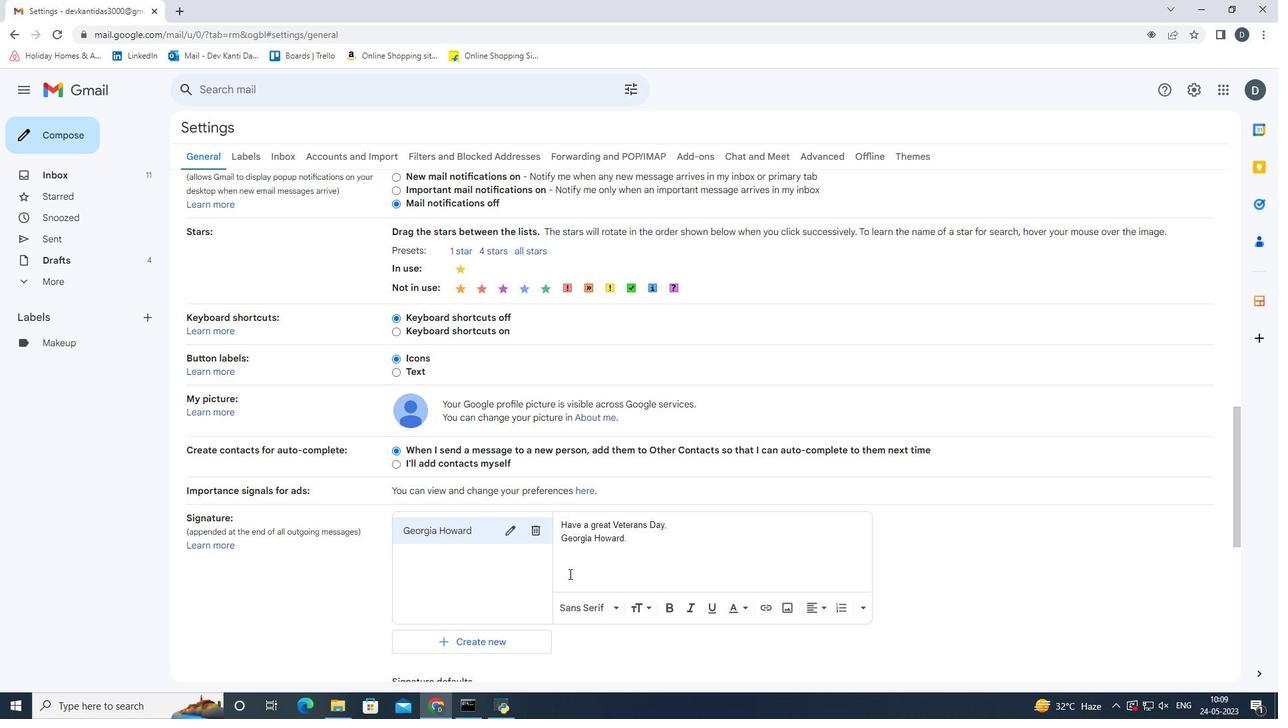 
Action: Mouse moved to (673, 567)
Screenshot: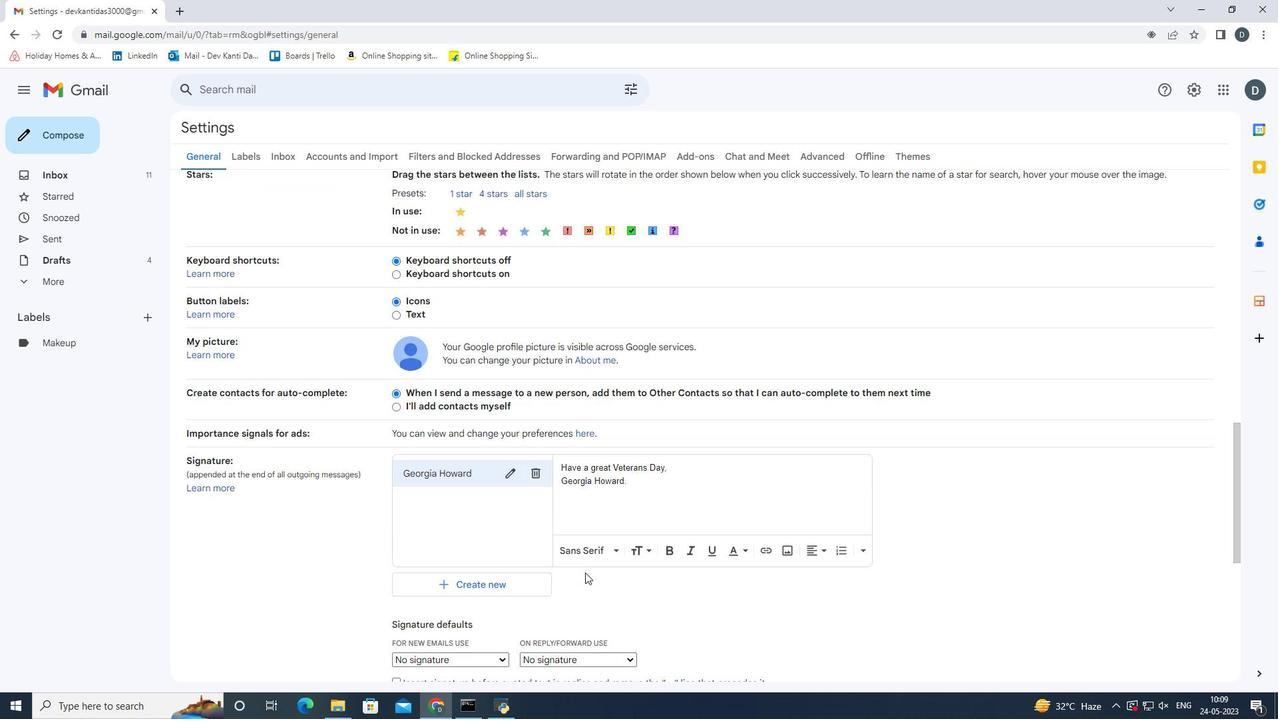 
Action: Mouse scrolled (673, 566) with delta (0, 0)
Screenshot: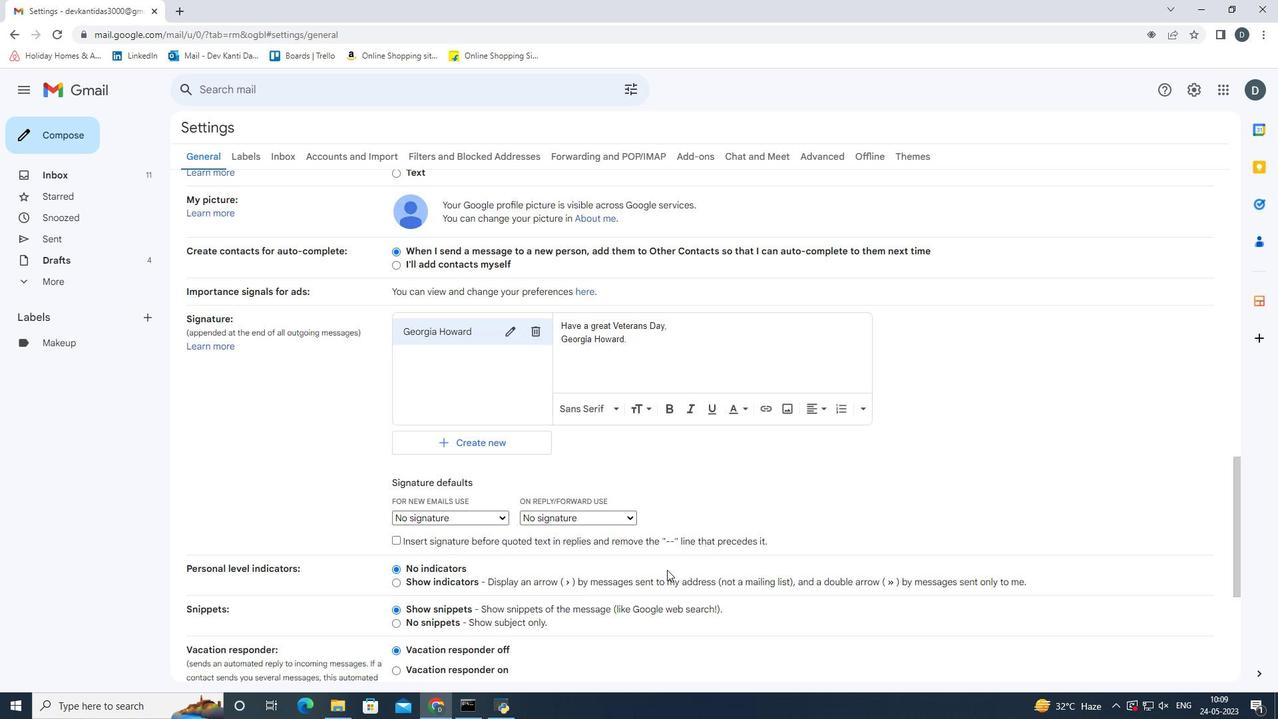 
Action: Mouse moved to (501, 448)
Screenshot: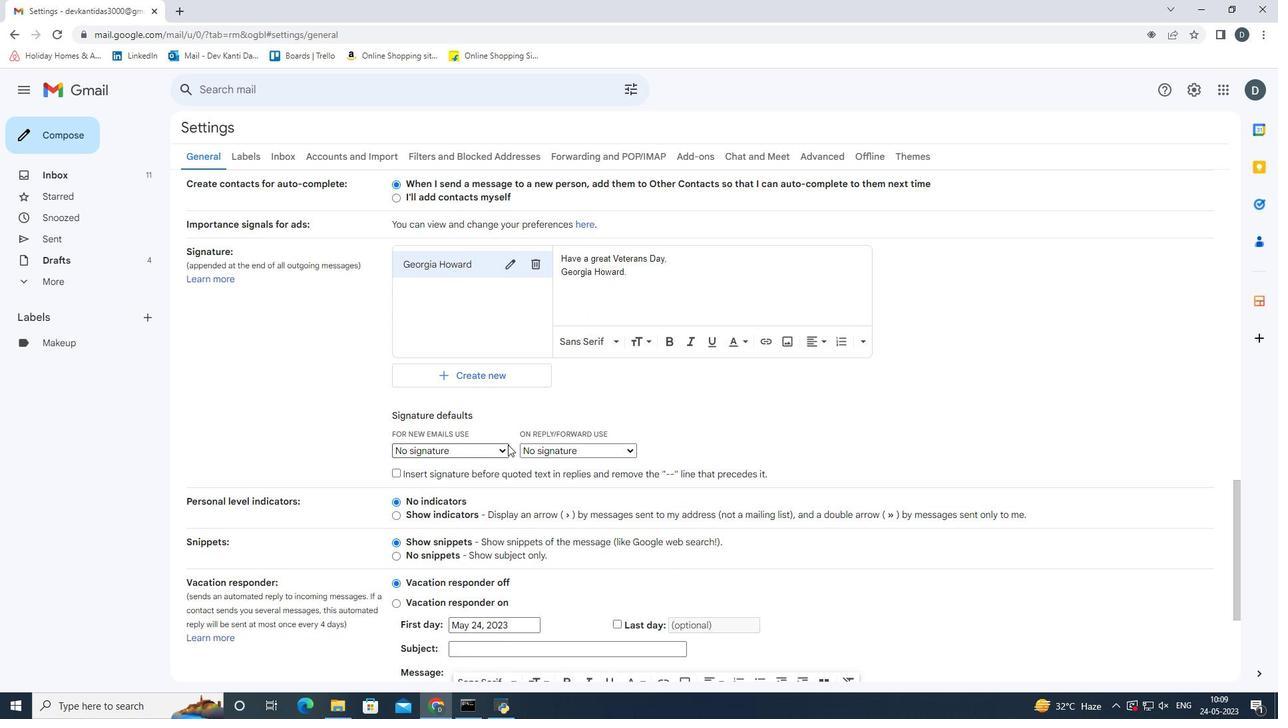 
Action: Mouse pressed left at (501, 448)
Screenshot: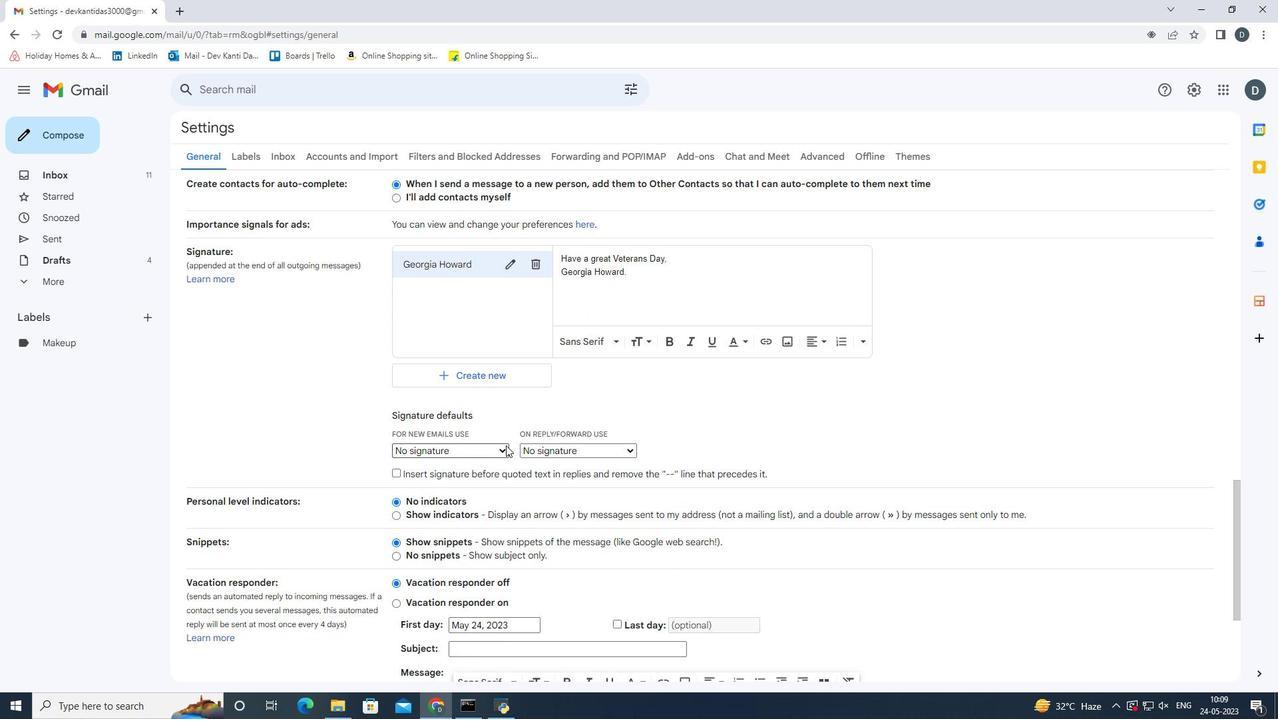 
Action: Mouse moved to (497, 475)
Screenshot: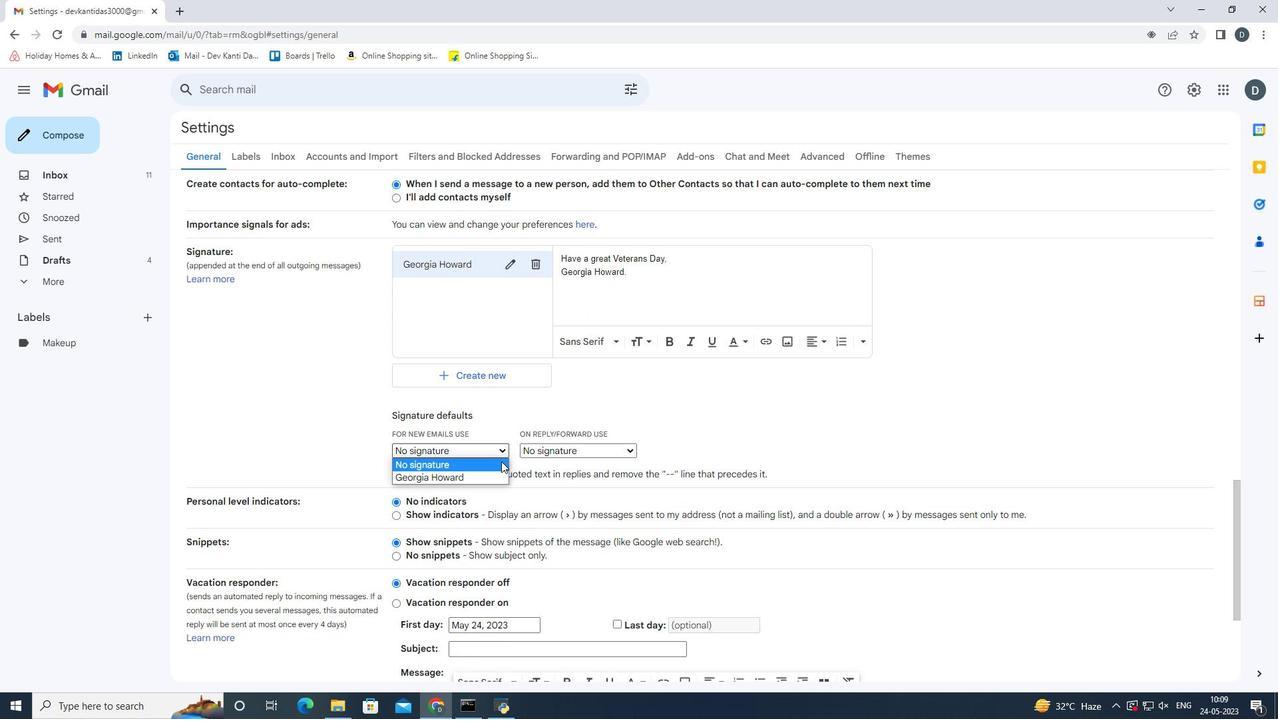 
Action: Mouse pressed left at (497, 475)
Screenshot: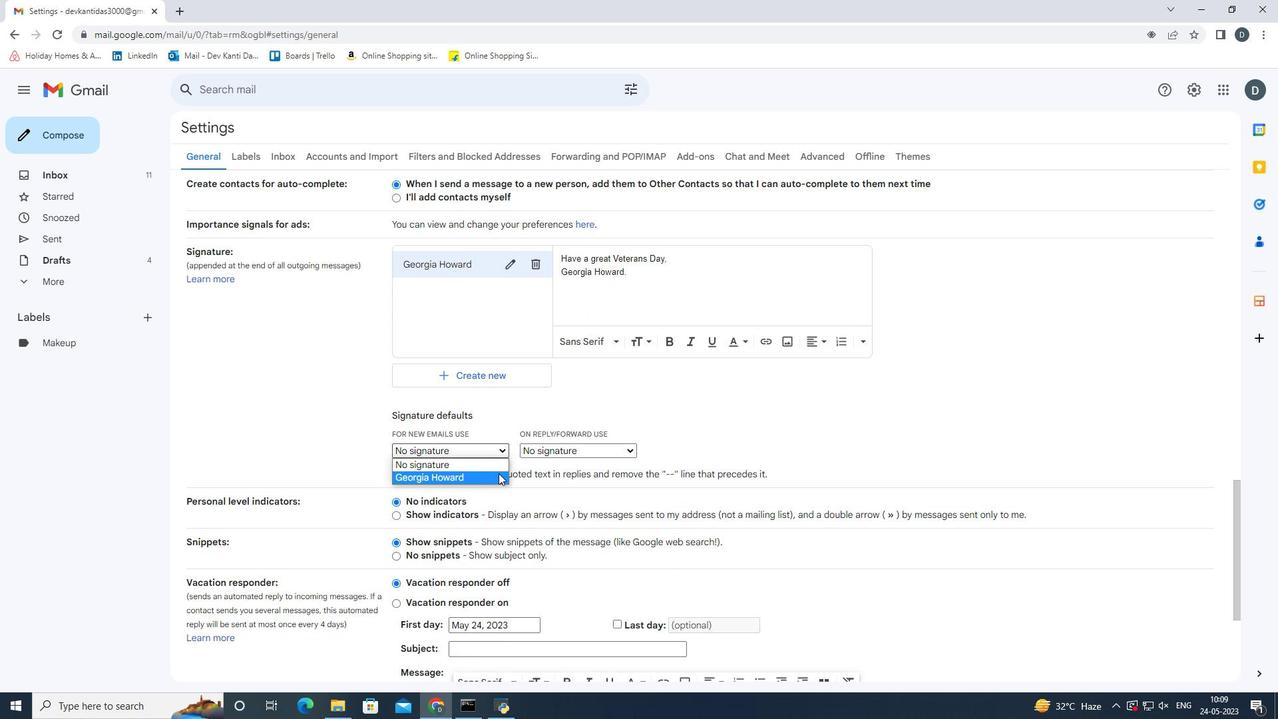 
Action: Mouse moved to (581, 450)
Screenshot: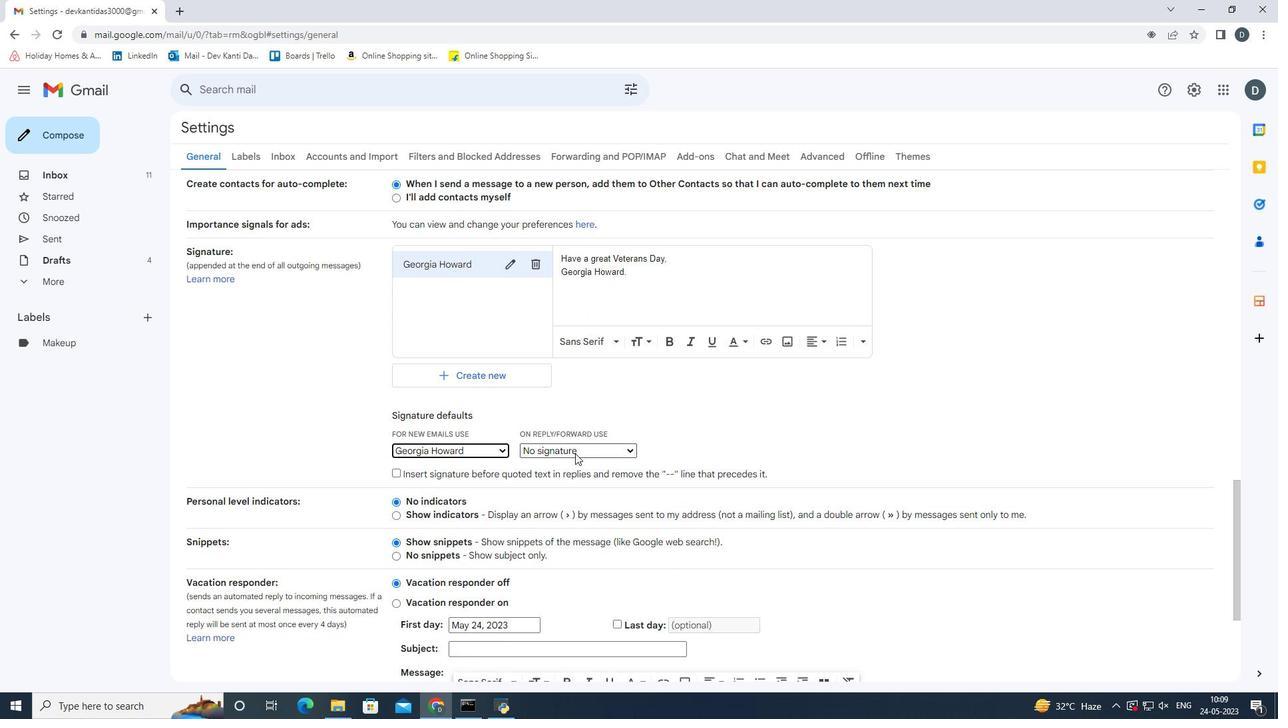 
Action: Mouse pressed left at (581, 450)
Screenshot: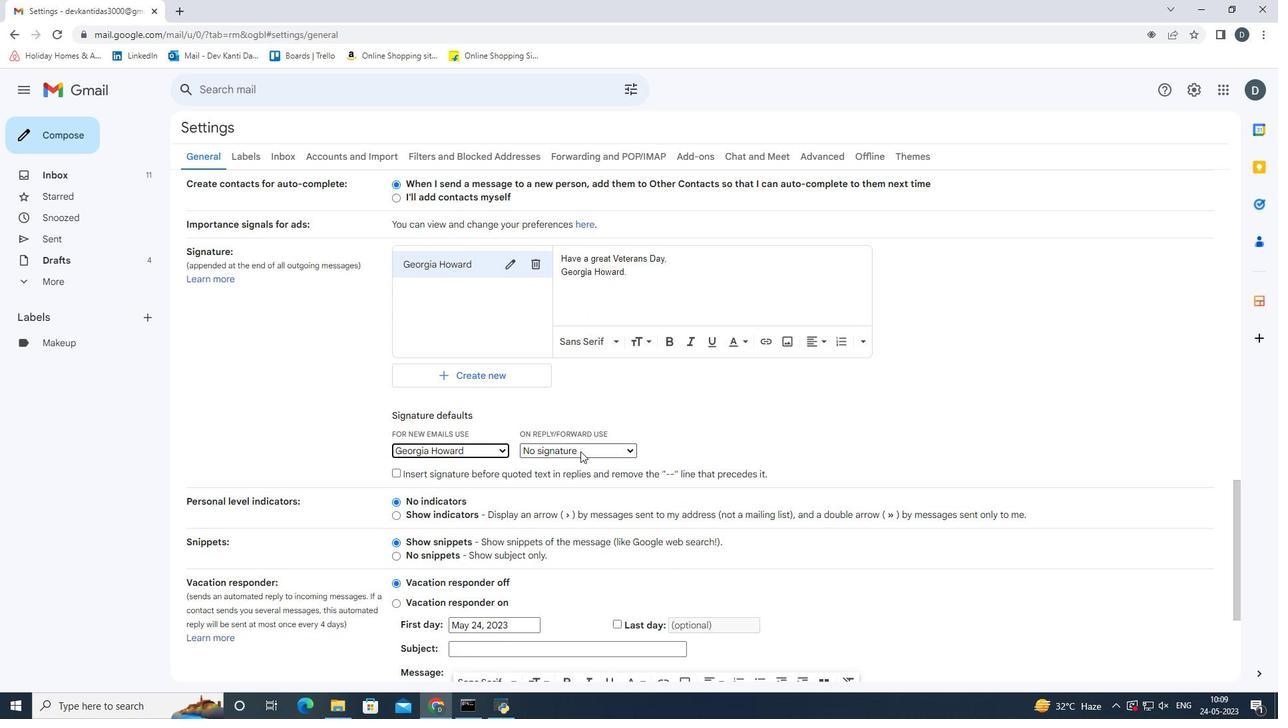 
Action: Mouse moved to (581, 475)
Screenshot: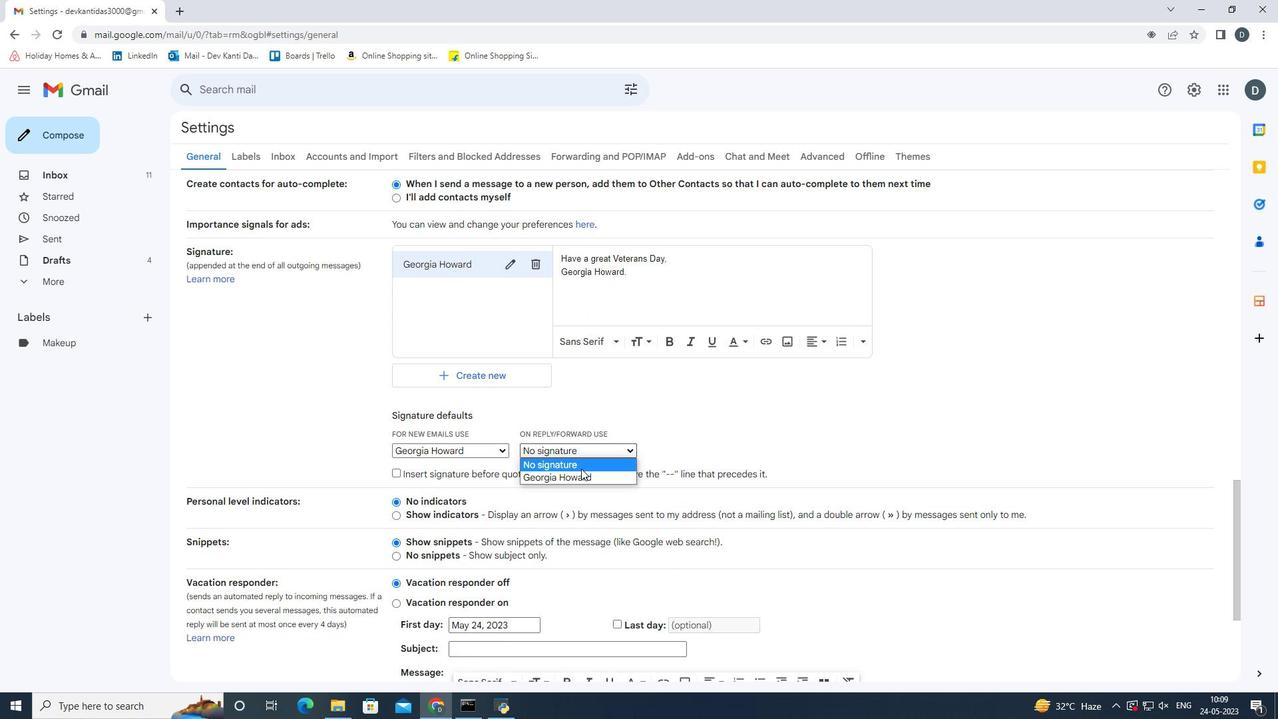 
Action: Mouse pressed left at (581, 475)
Screenshot: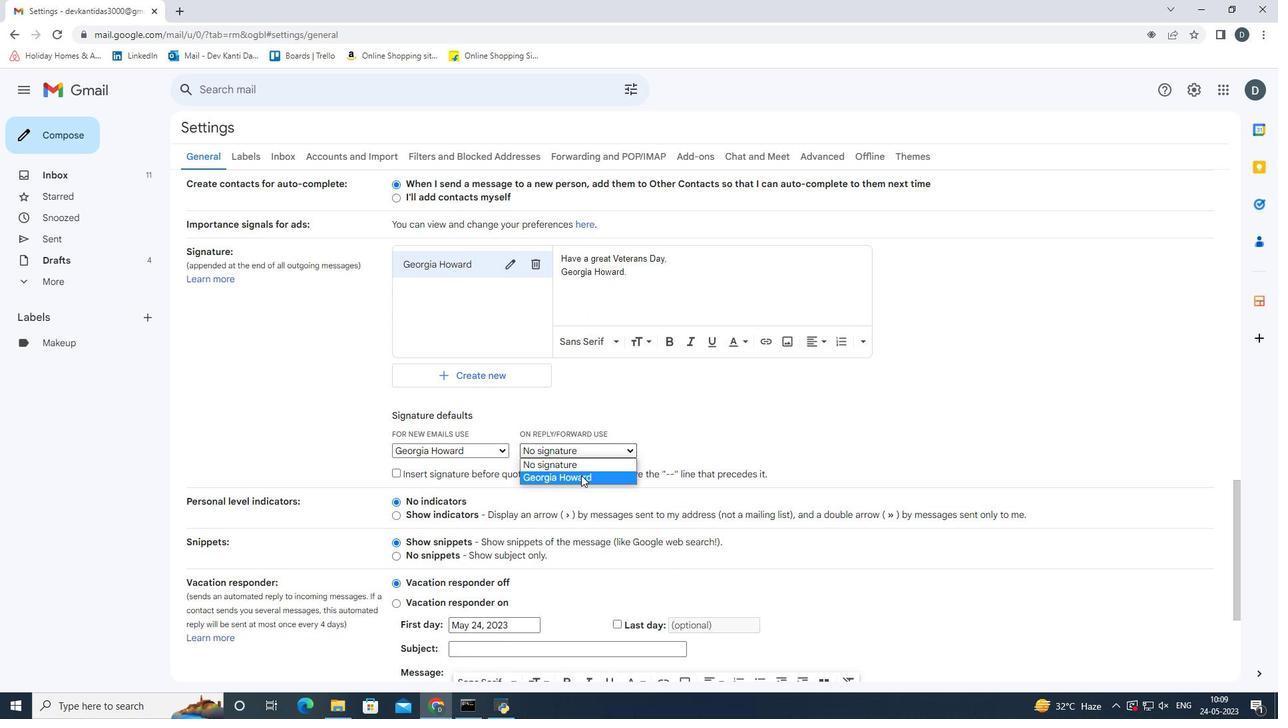 
Action: Mouse scrolled (581, 474) with delta (0, 0)
Screenshot: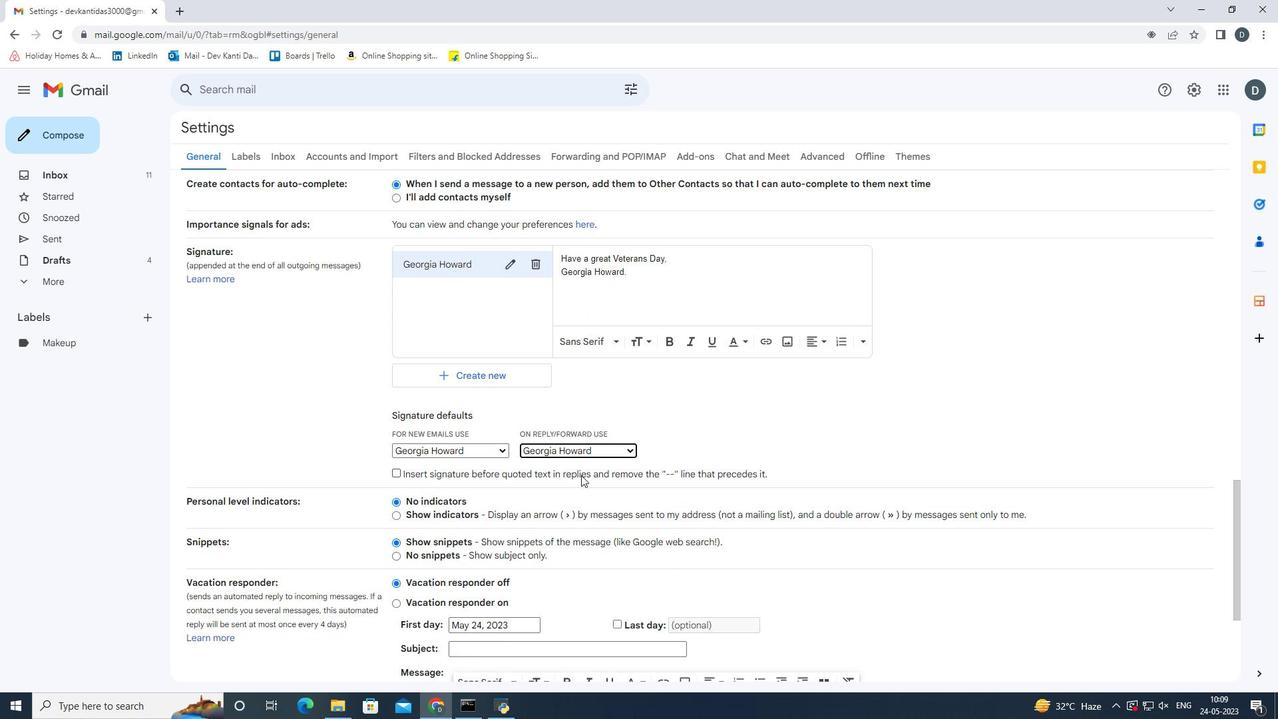 
Action: Mouse scrolled (581, 474) with delta (0, 0)
Screenshot: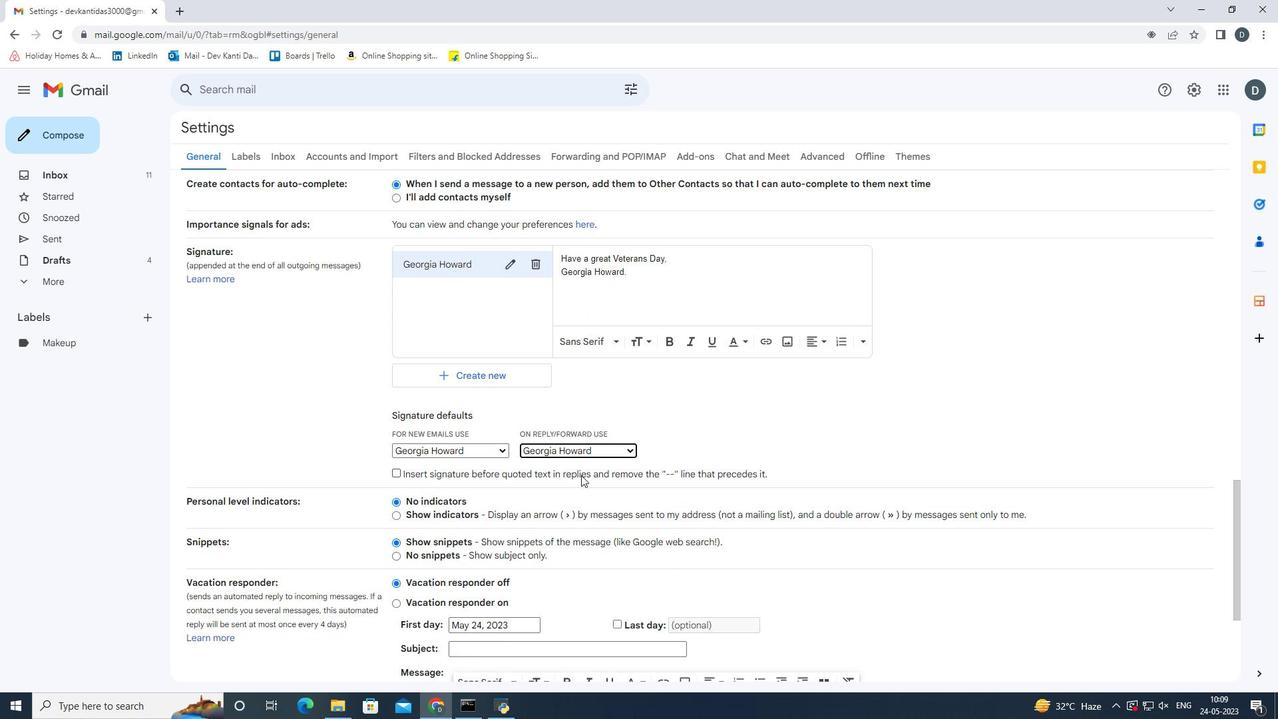 
Action: Mouse scrolled (581, 474) with delta (0, 0)
Screenshot: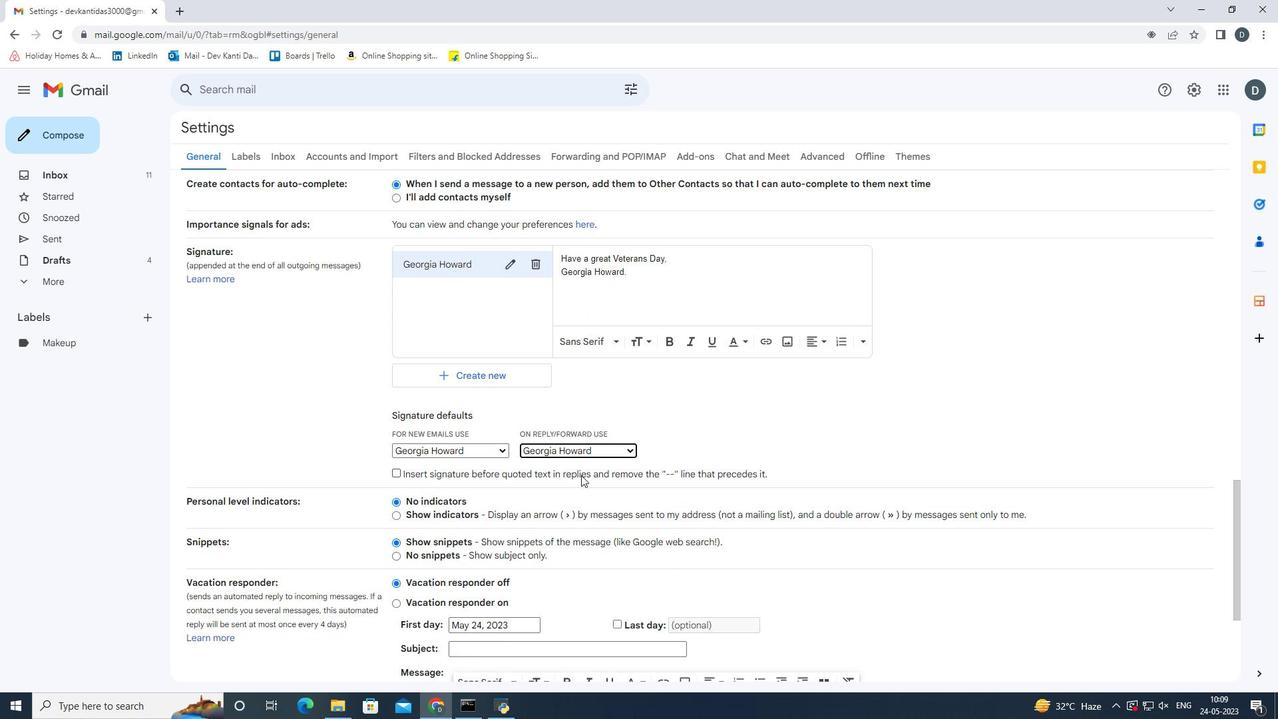 
Action: Mouse scrolled (581, 474) with delta (0, 0)
Screenshot: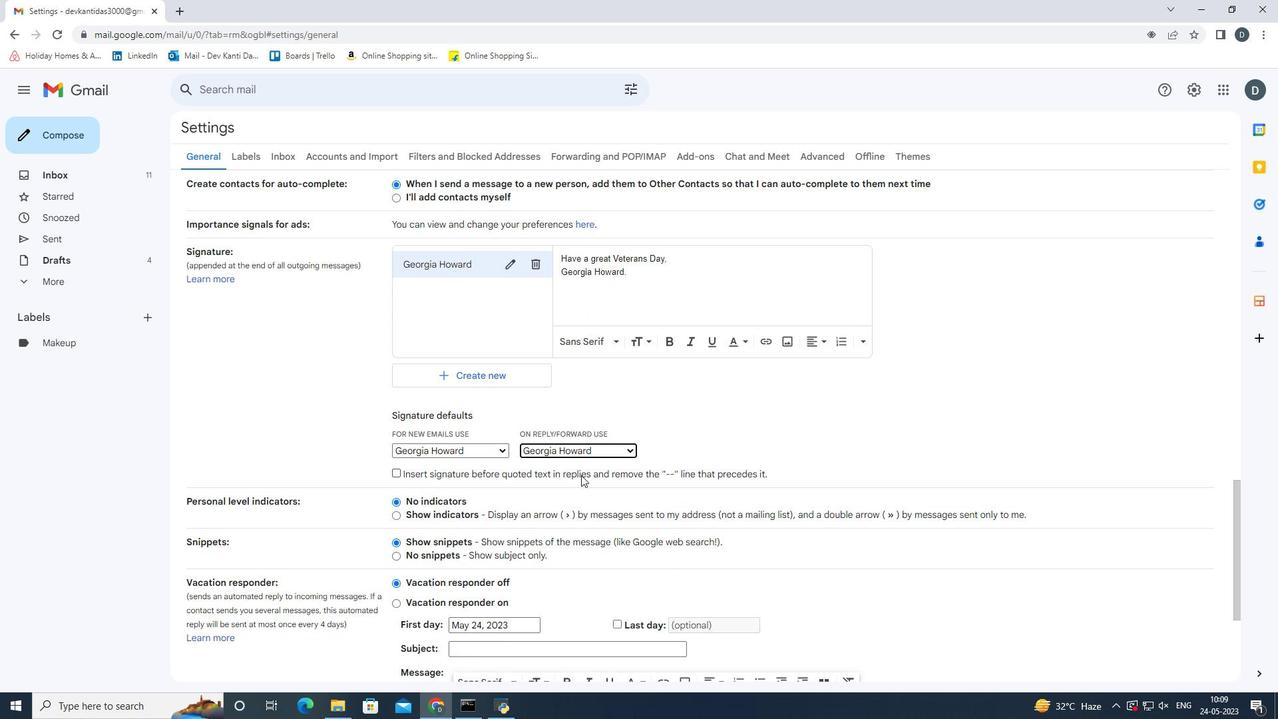 
Action: Mouse moved to (693, 607)
Screenshot: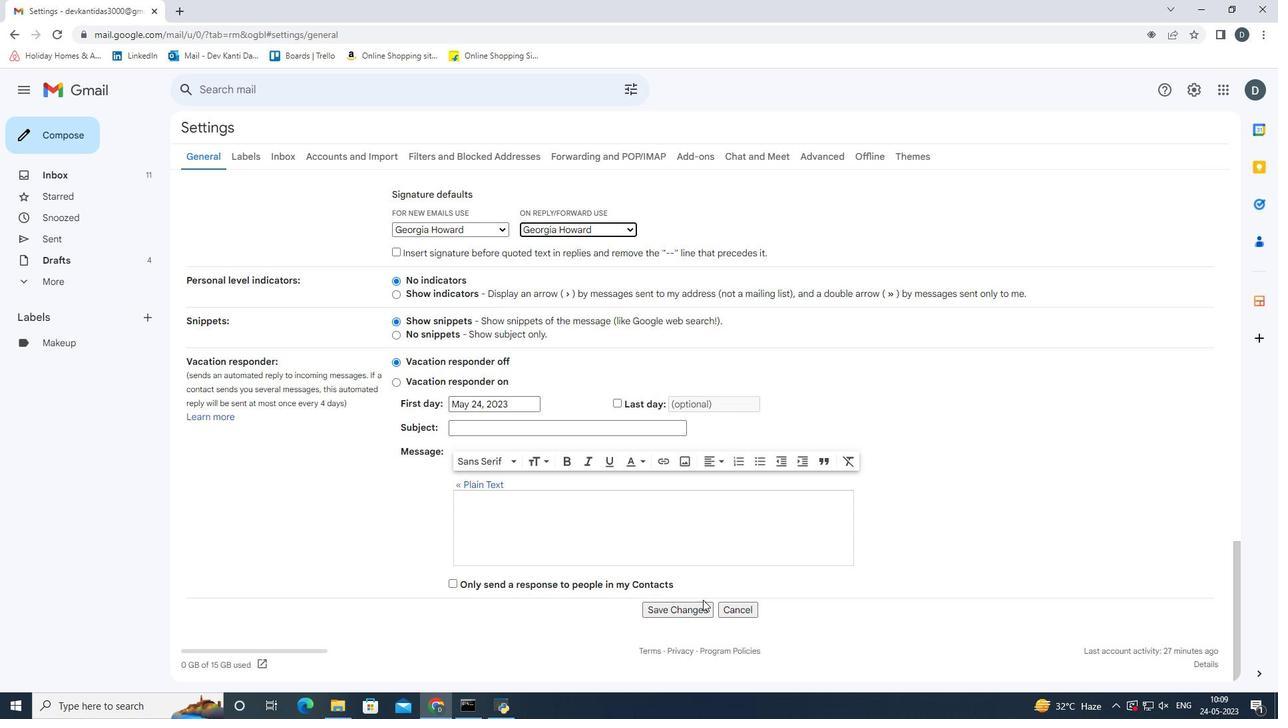
Action: Mouse pressed left at (693, 607)
Screenshot: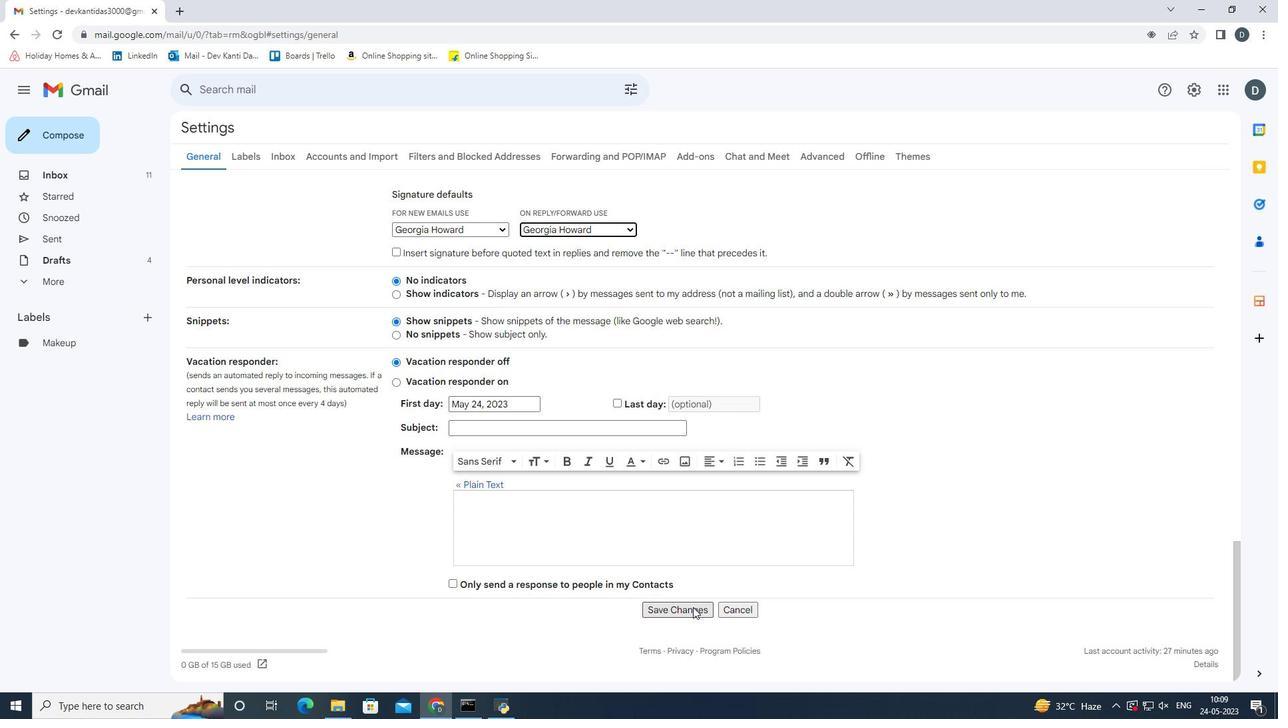 
Action: Mouse moved to (70, 142)
Screenshot: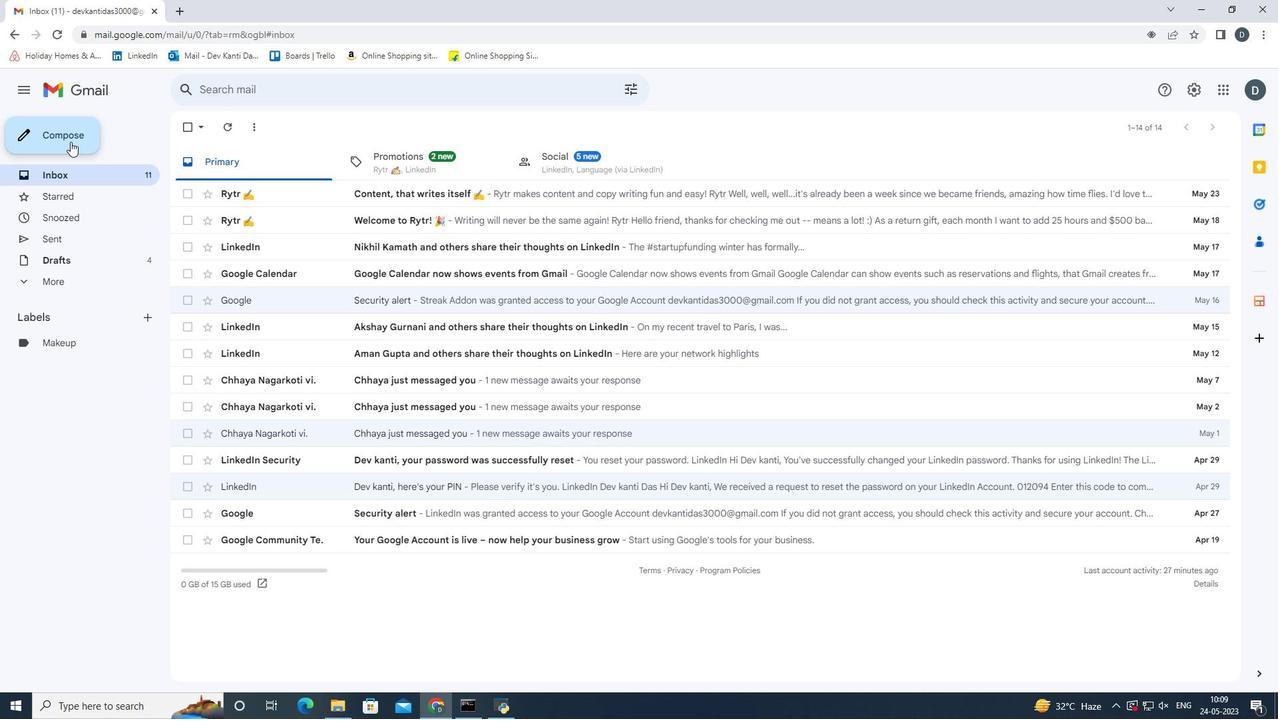 
Action: Mouse pressed left at (70, 142)
Screenshot: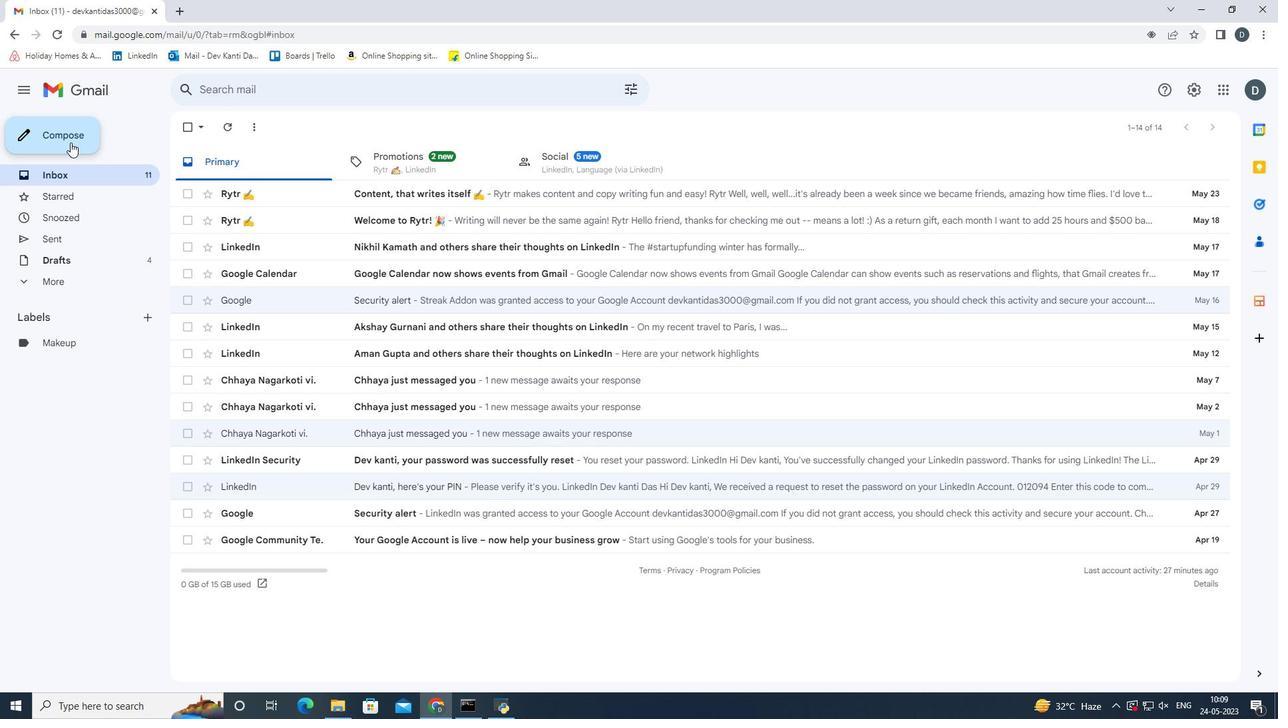
Action: Mouse moved to (960, 332)
Screenshot: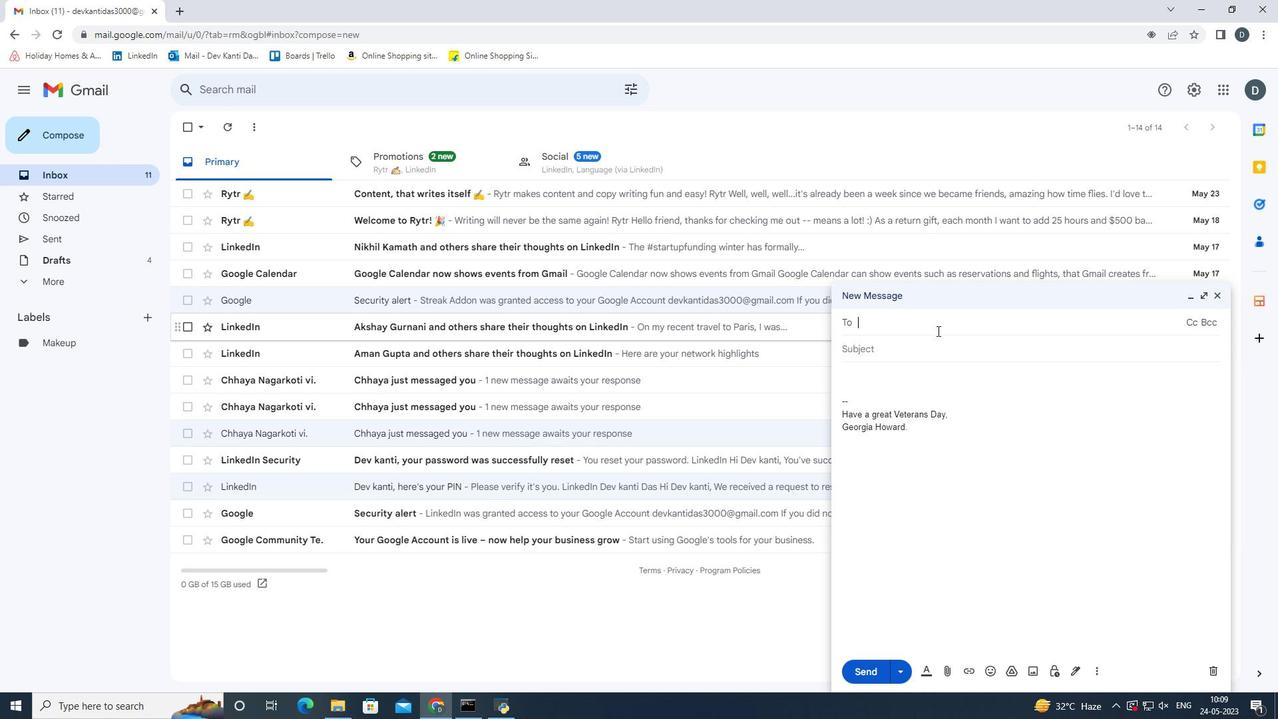
Action: Key pressed <Key.shift>Softage
Screenshot: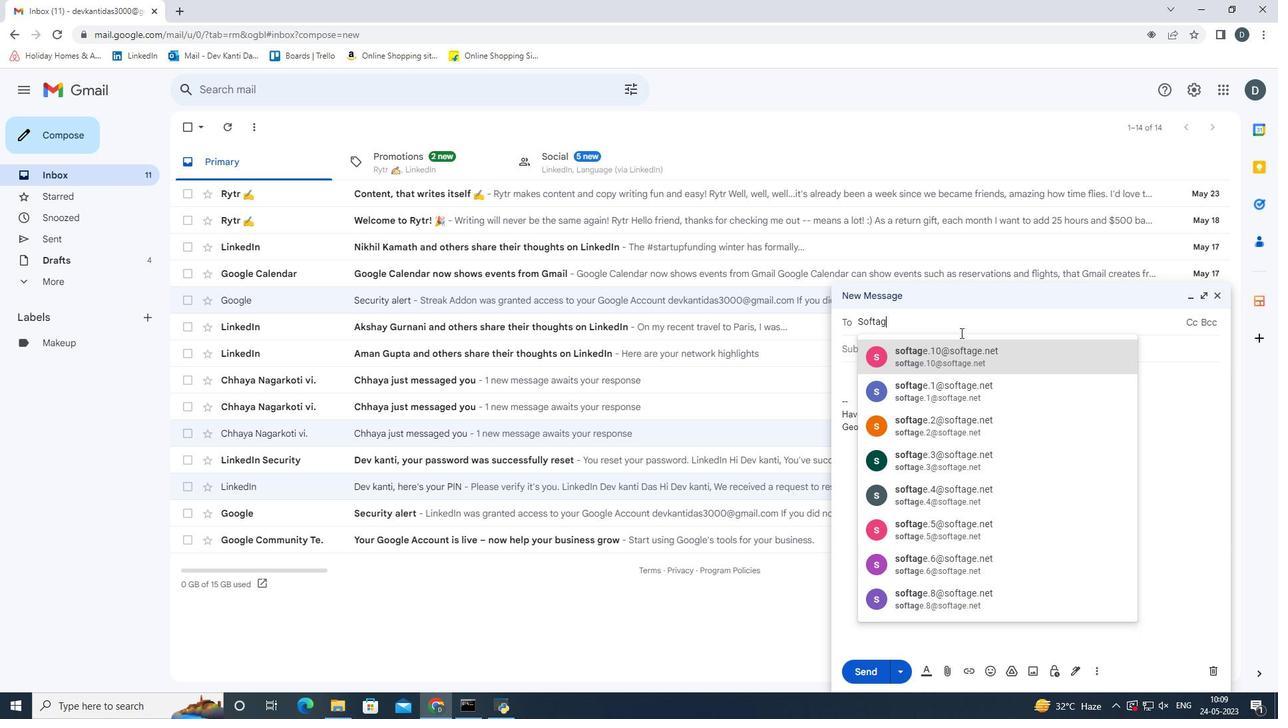 
Action: Mouse moved to (984, 416)
Screenshot: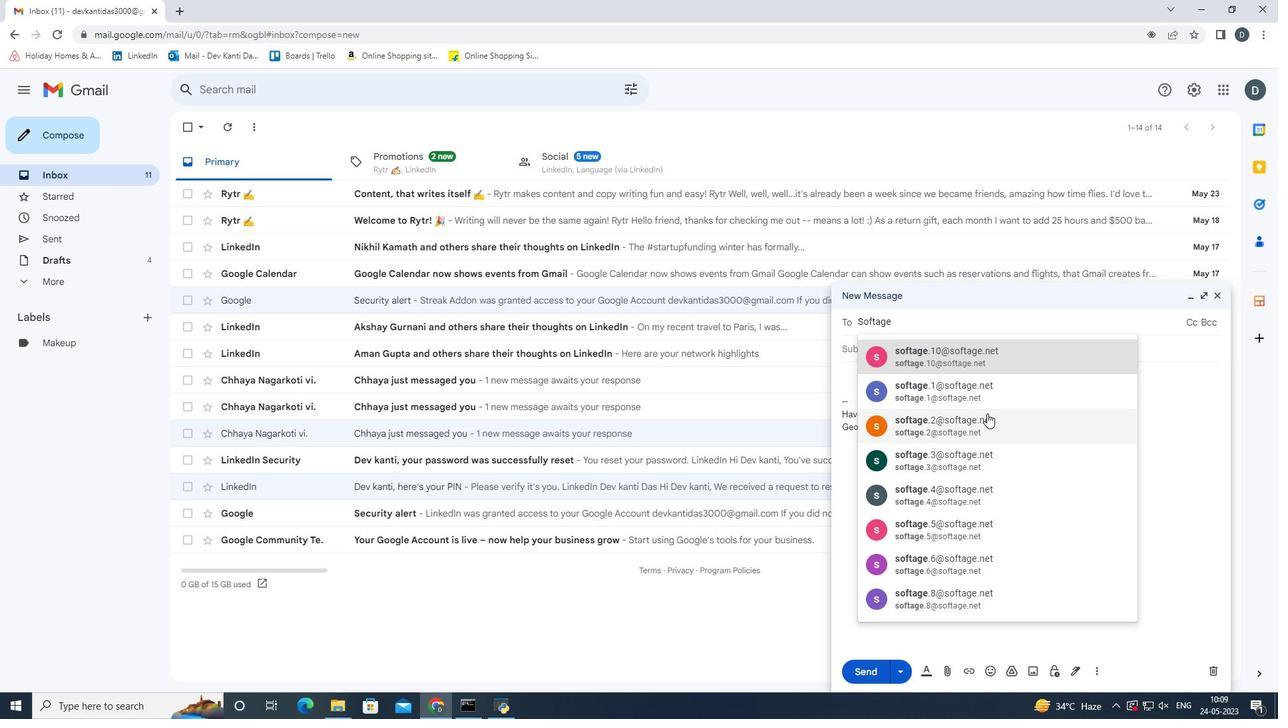 
Action: Mouse pressed left at (984, 416)
Screenshot: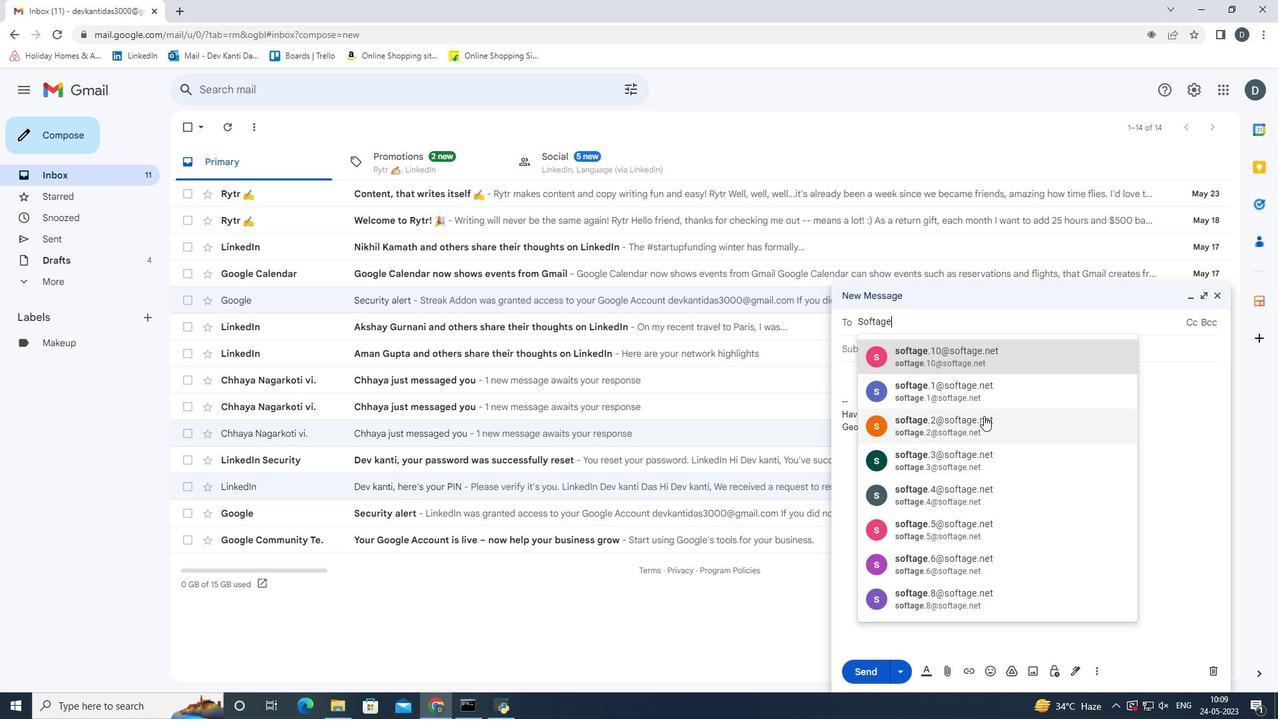 
Action: Mouse moved to (1096, 671)
Screenshot: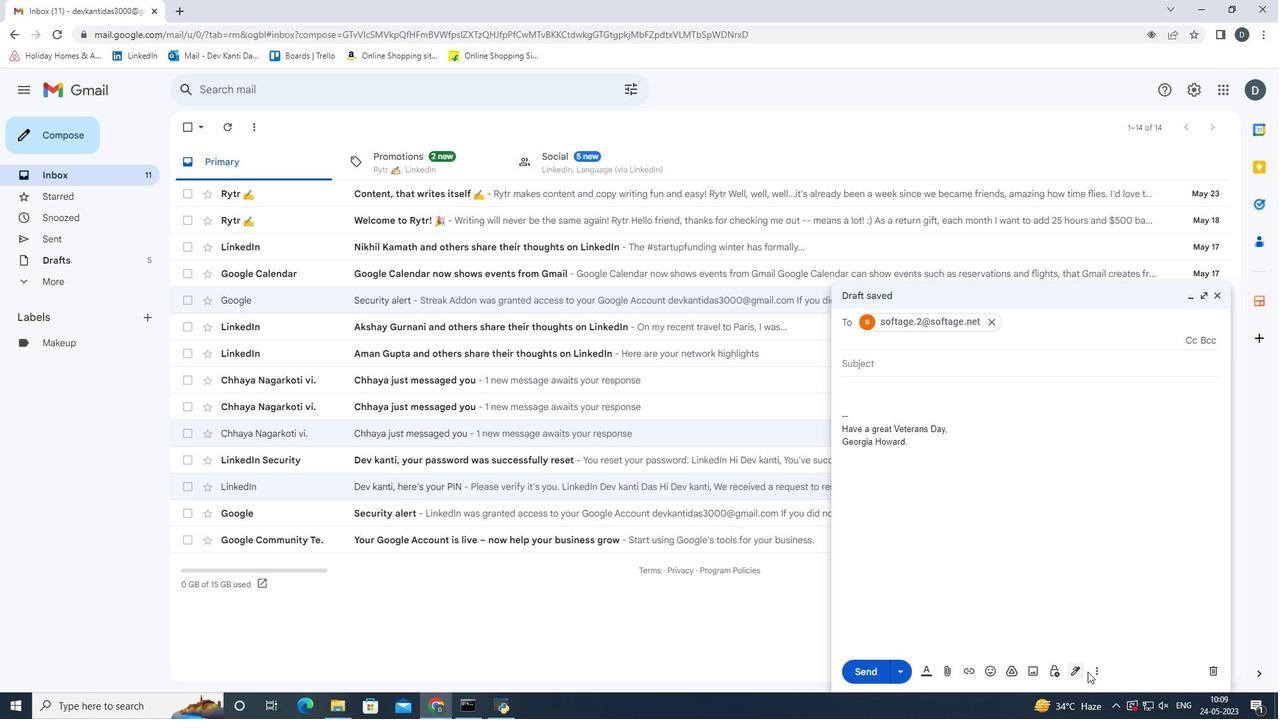 
Action: Mouse pressed left at (1096, 671)
Screenshot: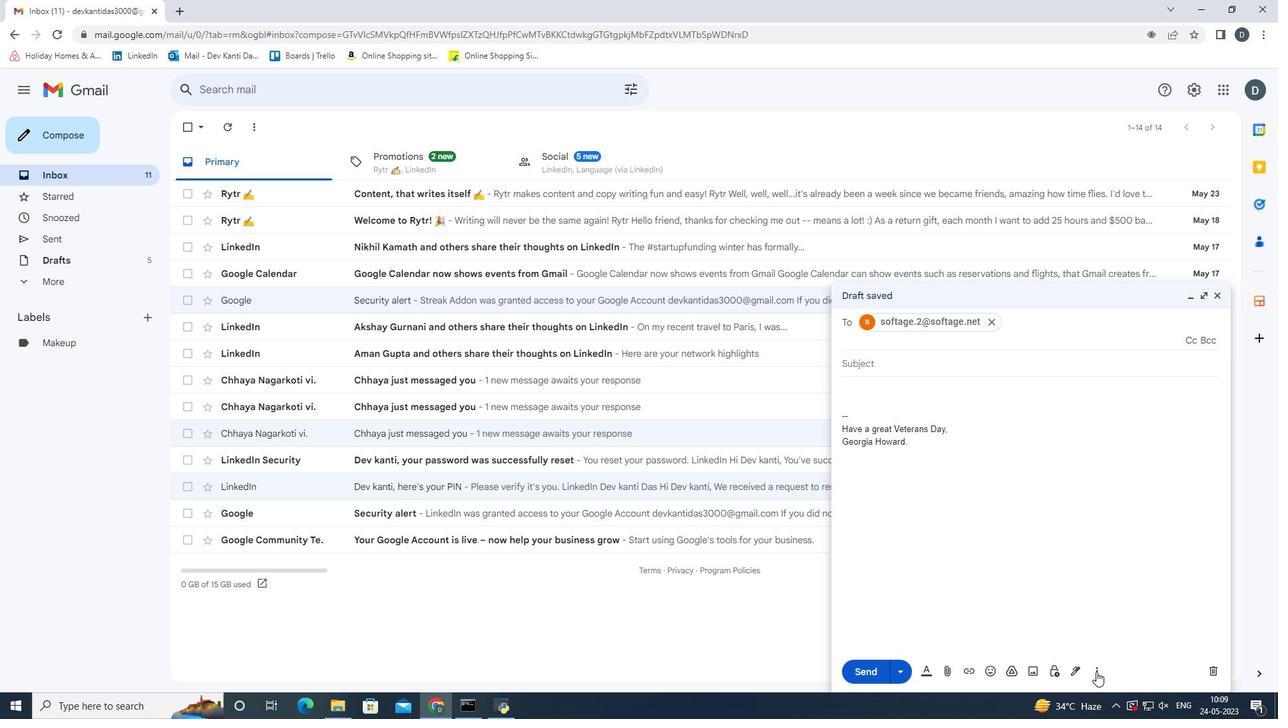 
Action: Mouse moved to (1045, 520)
Screenshot: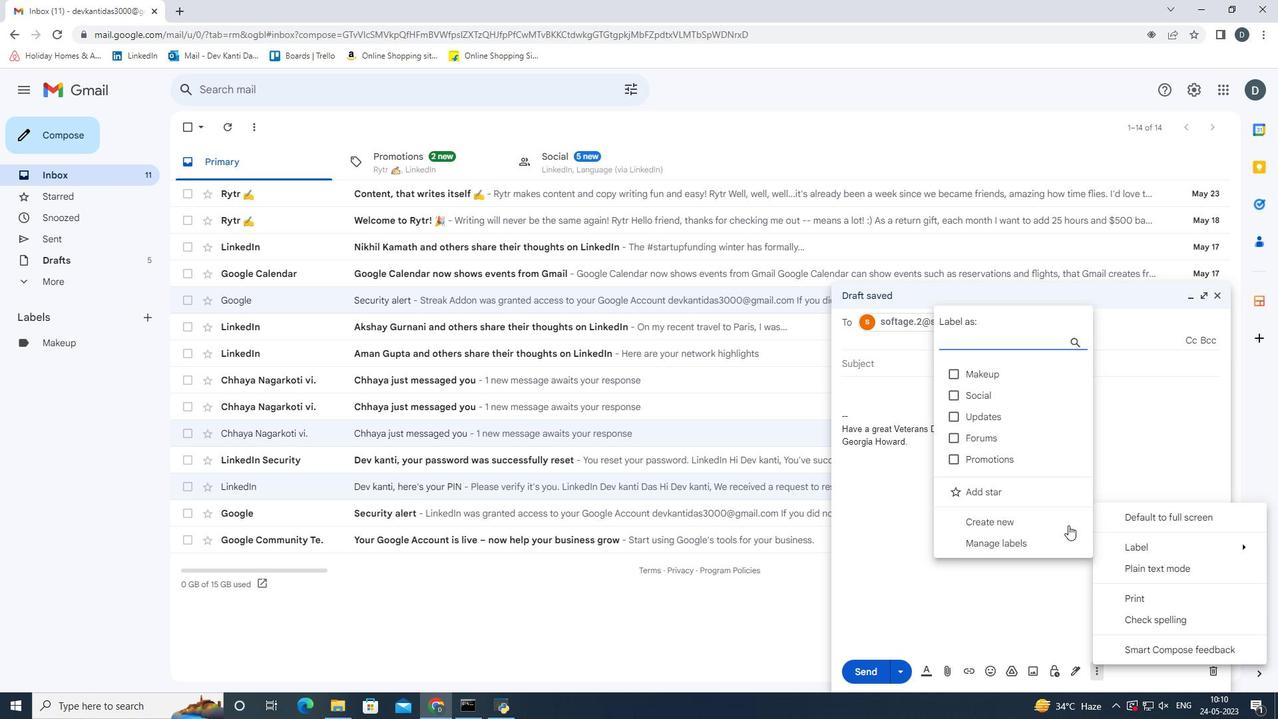 
Action: Mouse pressed left at (1045, 520)
Screenshot: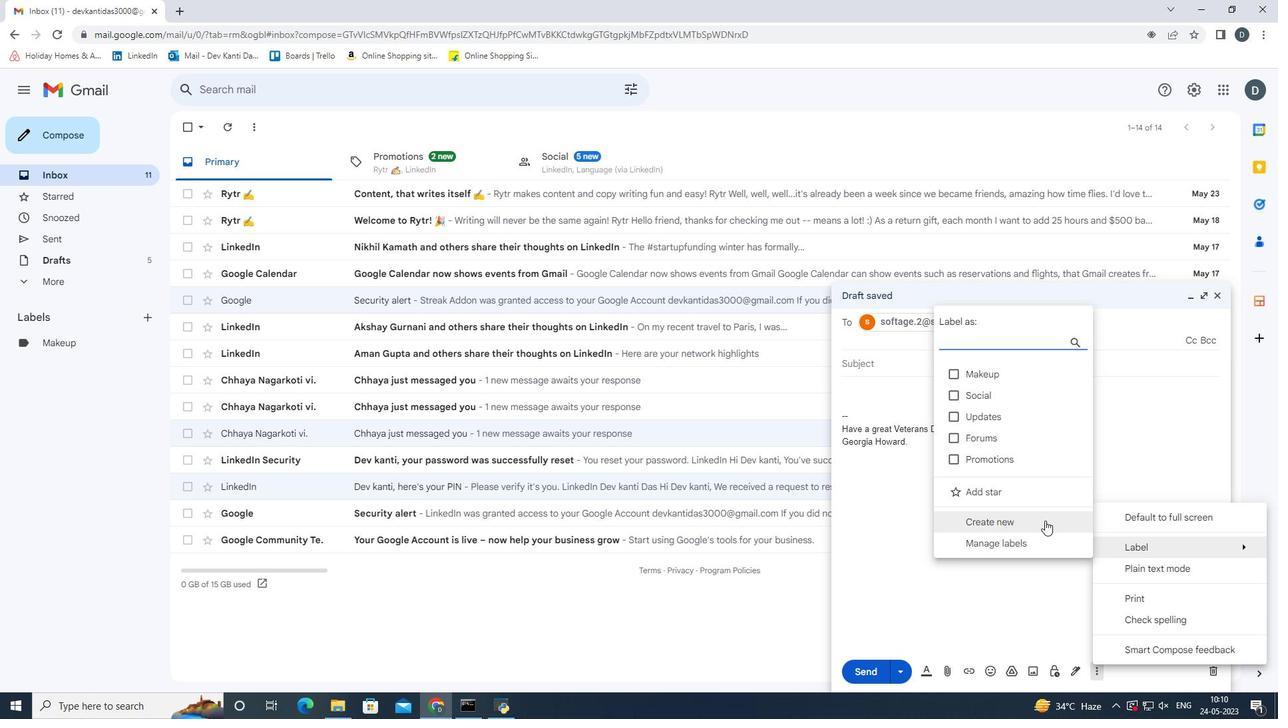 
Action: Mouse moved to (738, 364)
Screenshot: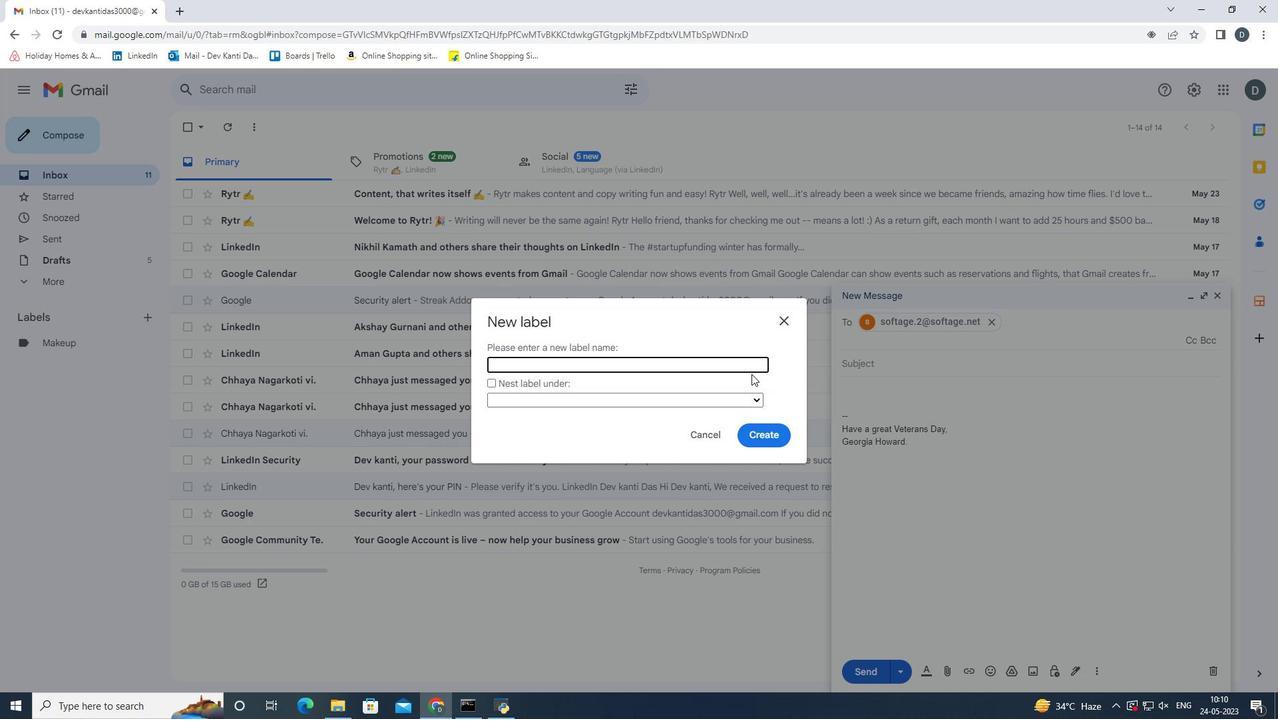 
Action: Key pressed <Key.shift><Key.shift><Key.shift><Key.shift><Key.shift><Key.shift><Key.shift><Key.shift><Key.shift><Key.shift><Key.shift><Key.shift><Key.shift><Key.shift><Key.shift>Haircare<Key.enter>
Screenshot: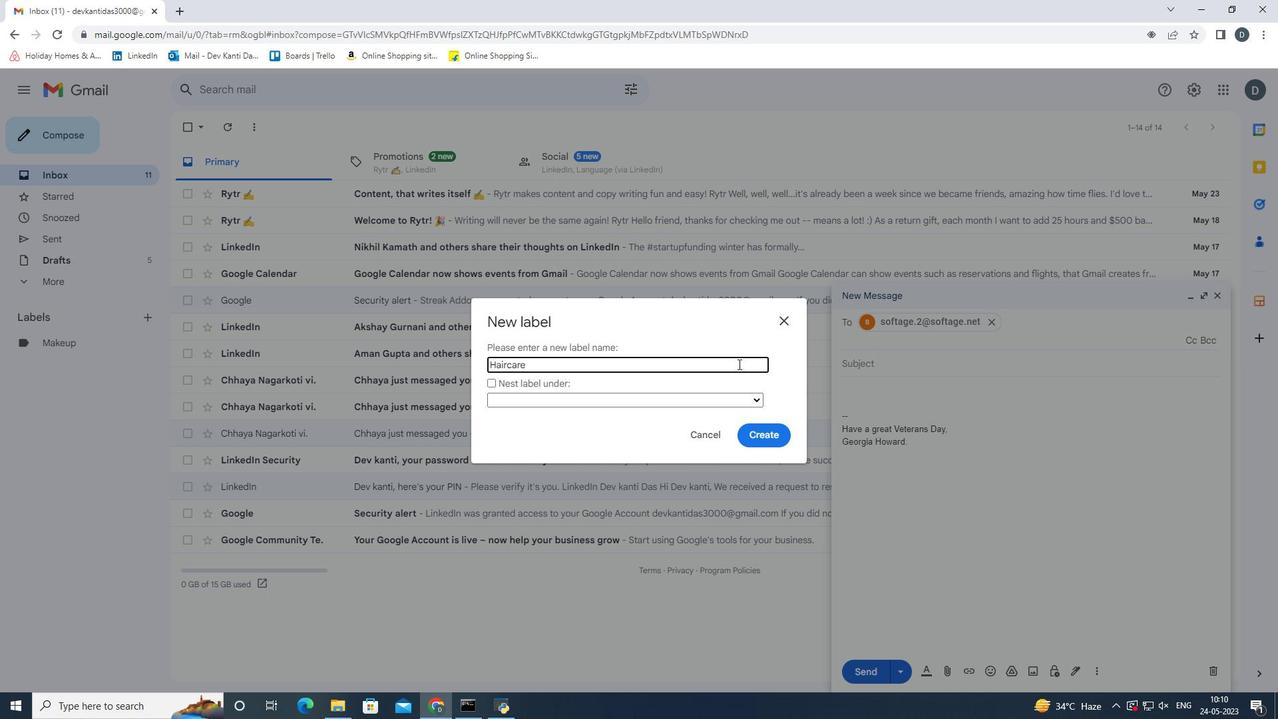 
Action: Mouse moved to (863, 669)
Screenshot: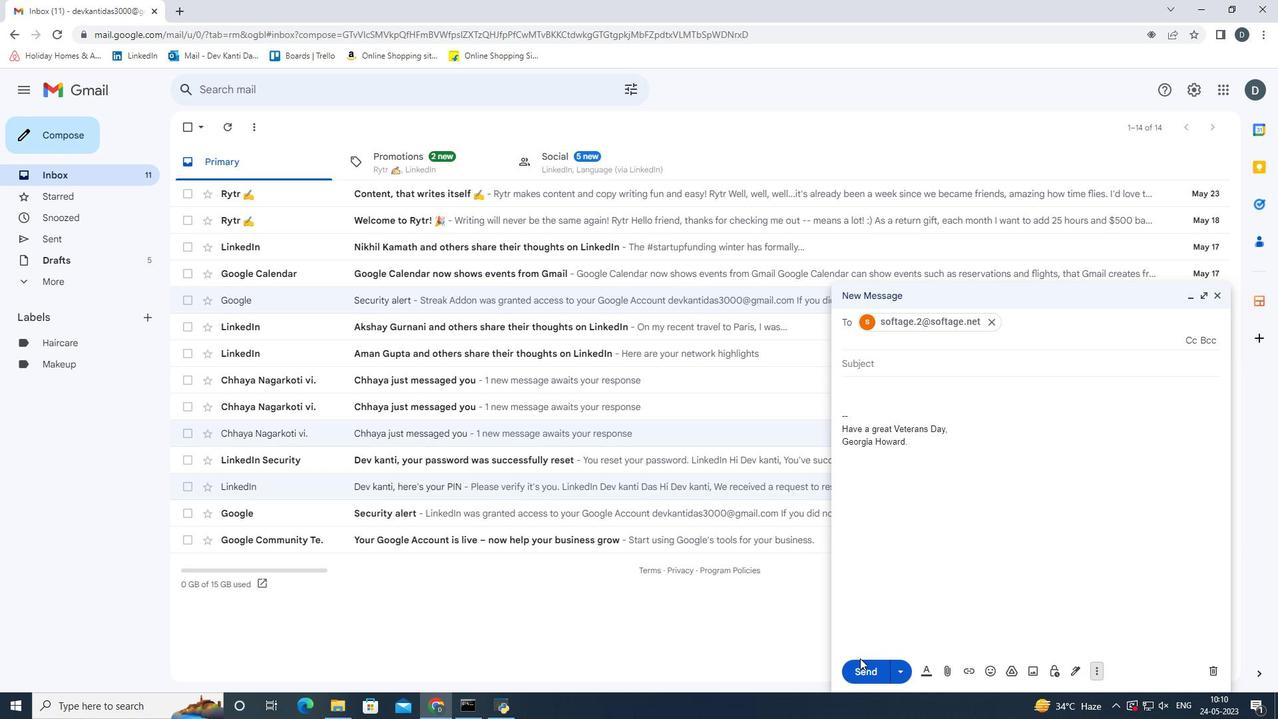 
Action: Mouse pressed left at (863, 669)
Screenshot: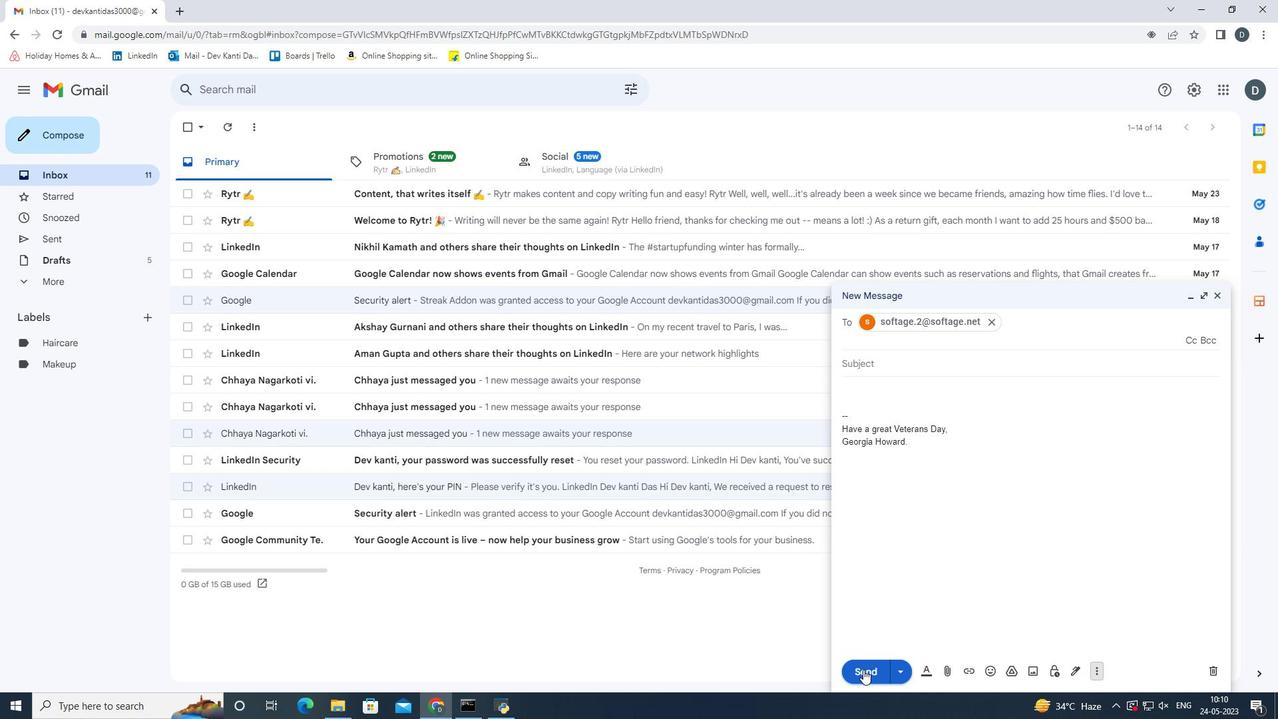 
